 Task: For heading Use Nunito with brown colour & bold.  font size for heading18,  'Change the font style of data to'Nunito and font size to 9,  Change the alignment of both headline & data to Align left In the sheet  AssetVal logbookbook
Action: Mouse moved to (257, 291)
Screenshot: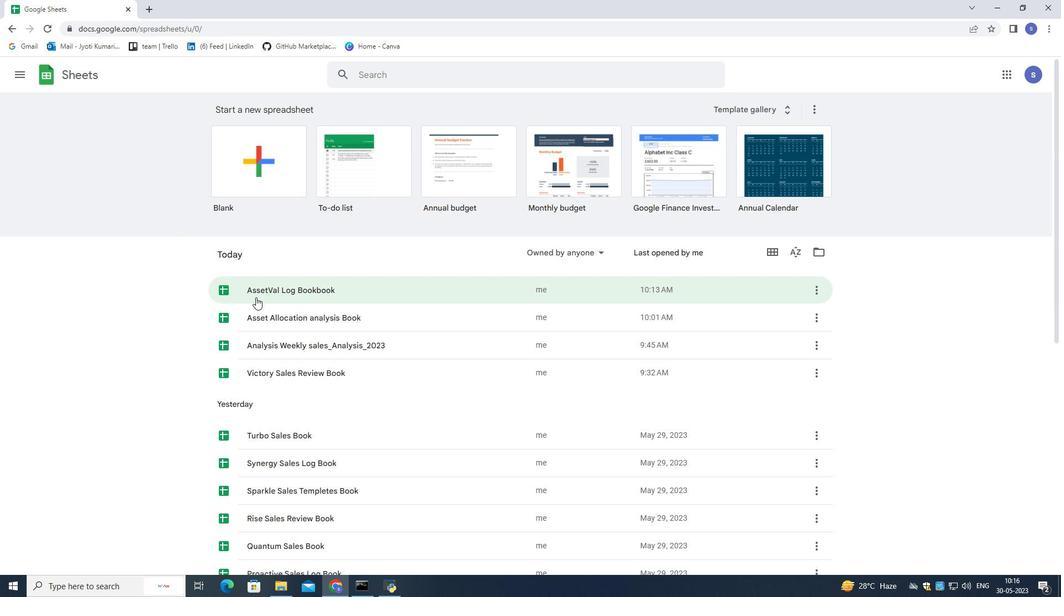 
Action: Mouse pressed left at (257, 291)
Screenshot: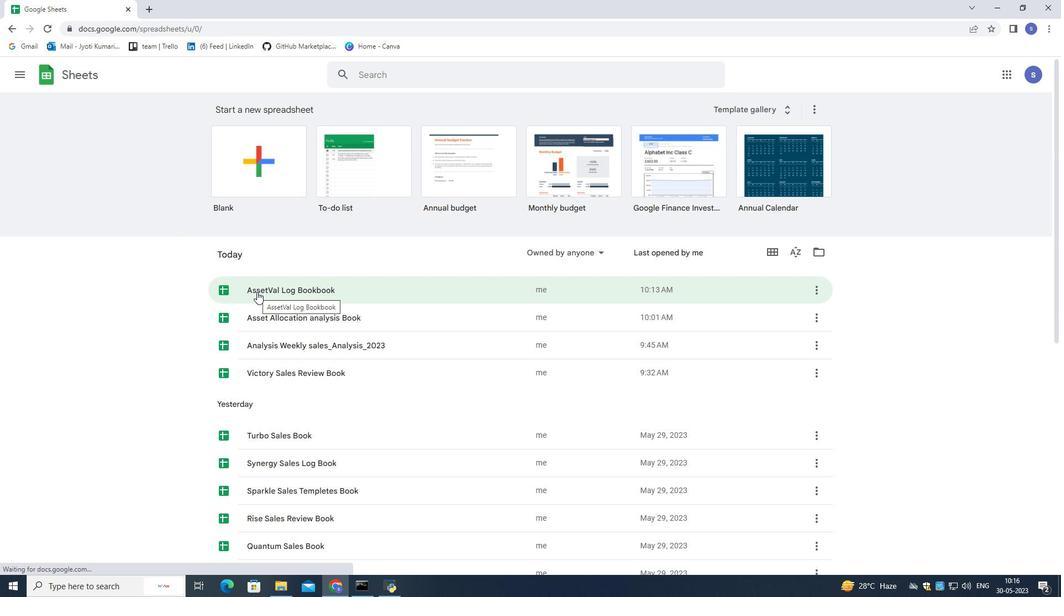 
Action: Mouse moved to (184, 153)
Screenshot: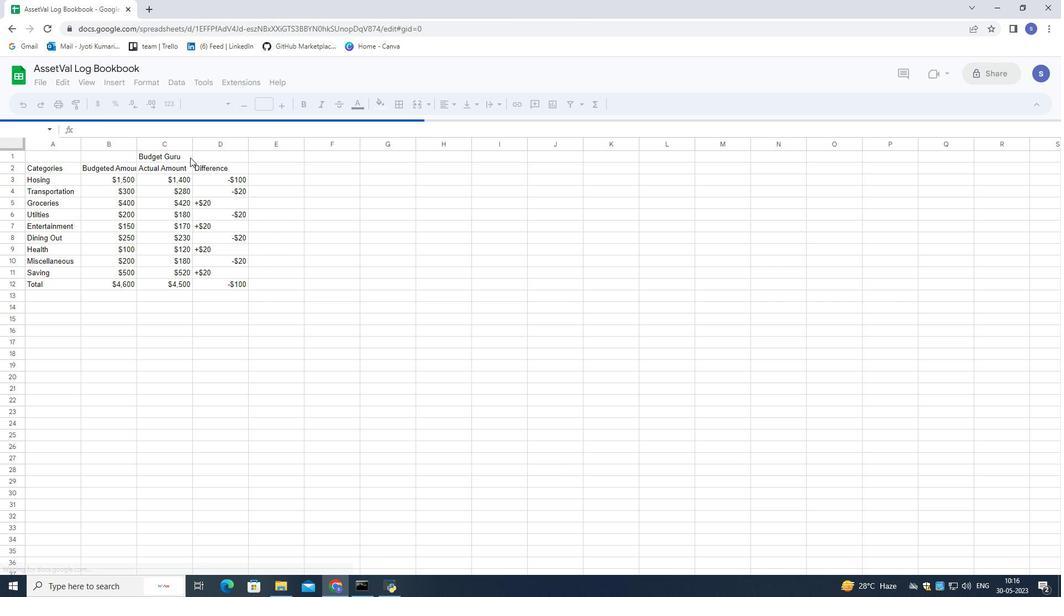
Action: Mouse pressed left at (184, 153)
Screenshot: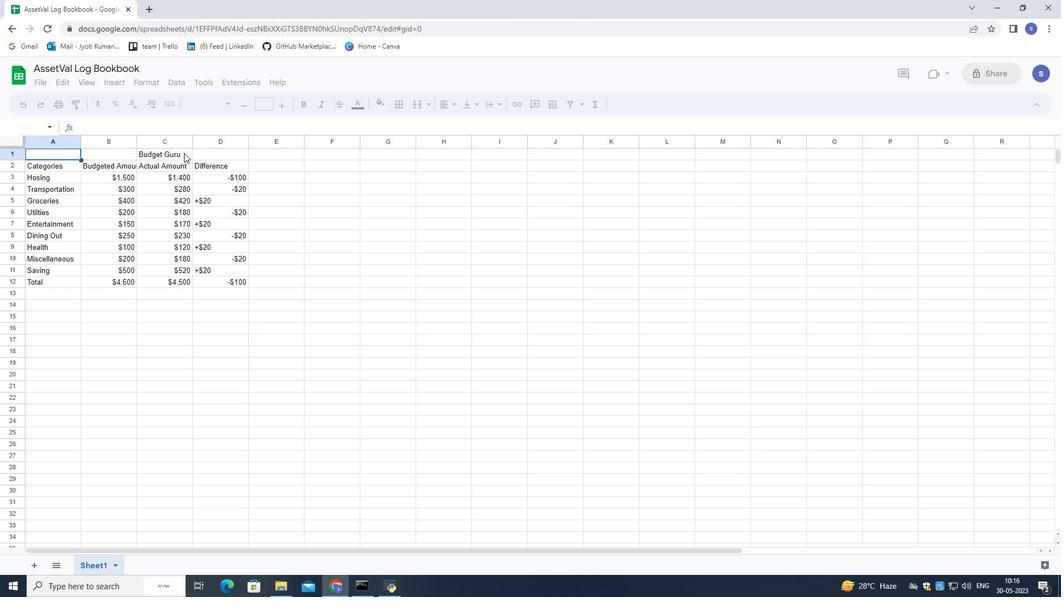 
Action: Mouse pressed left at (184, 153)
Screenshot: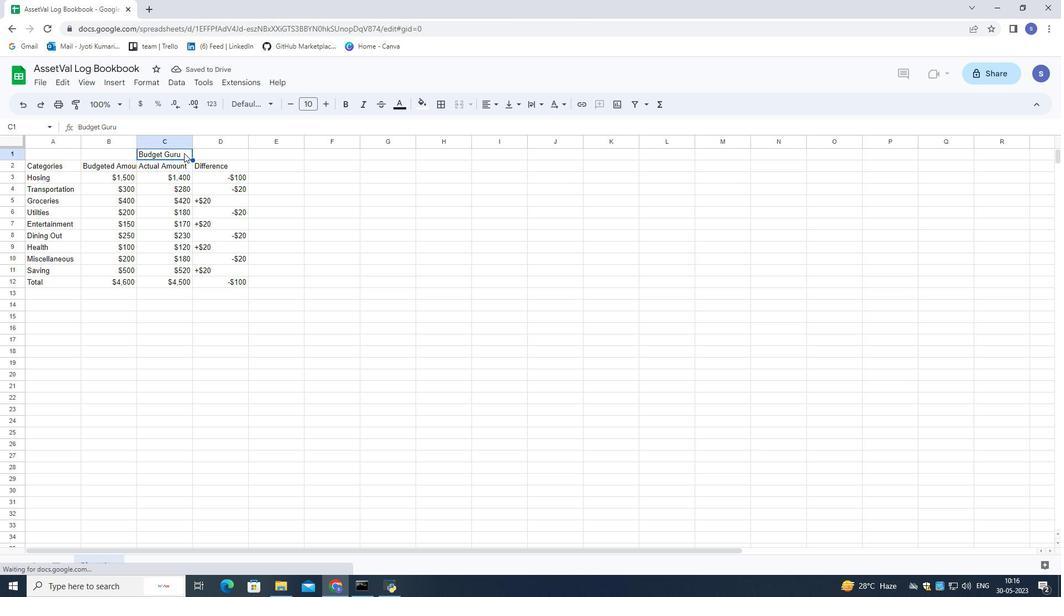 
Action: Mouse pressed left at (184, 153)
Screenshot: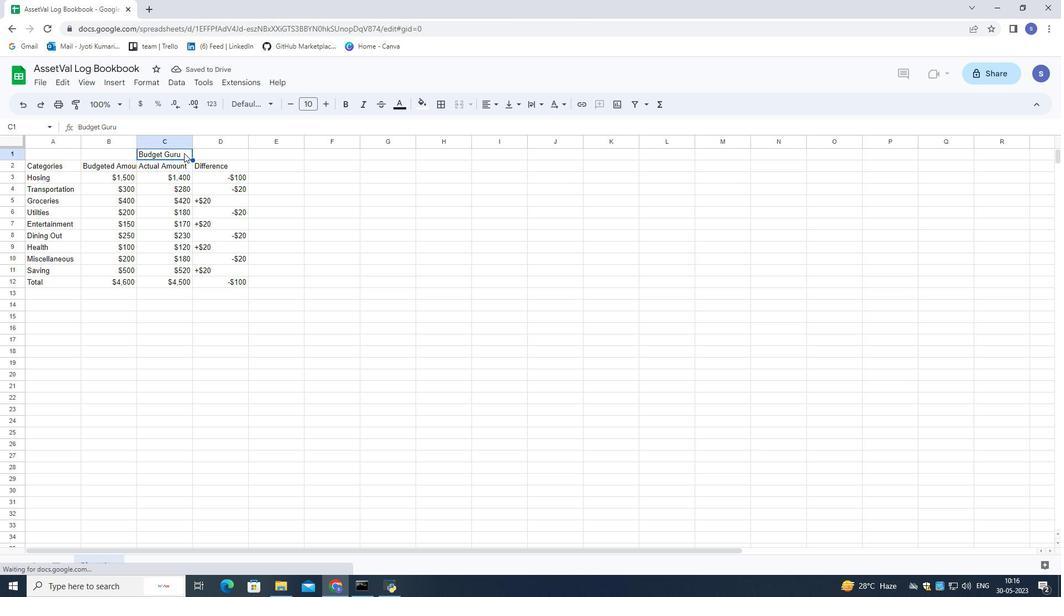 
Action: Mouse pressed left at (184, 153)
Screenshot: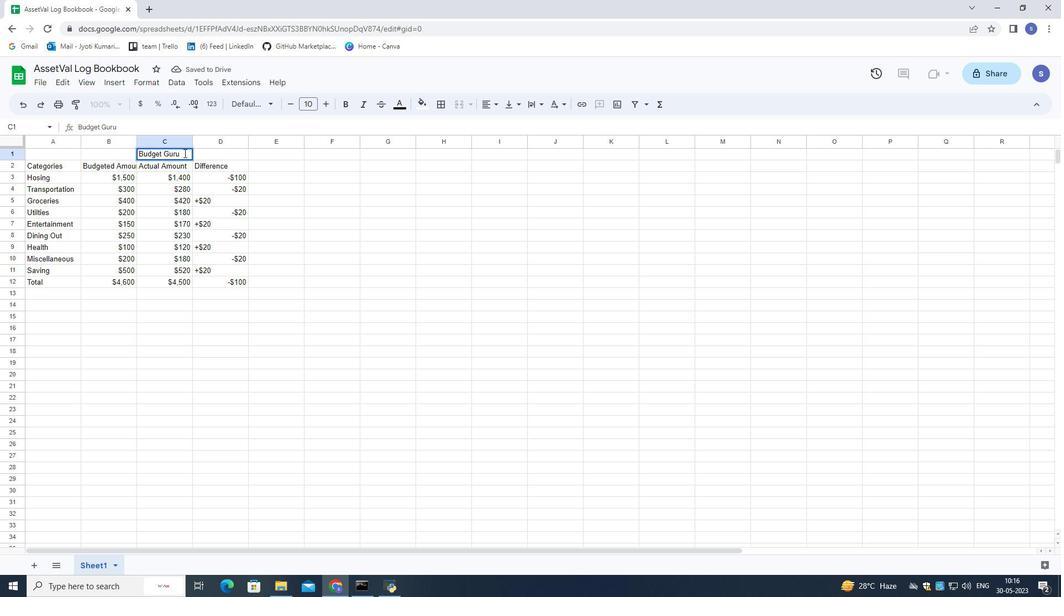 
Action: Mouse pressed left at (184, 153)
Screenshot: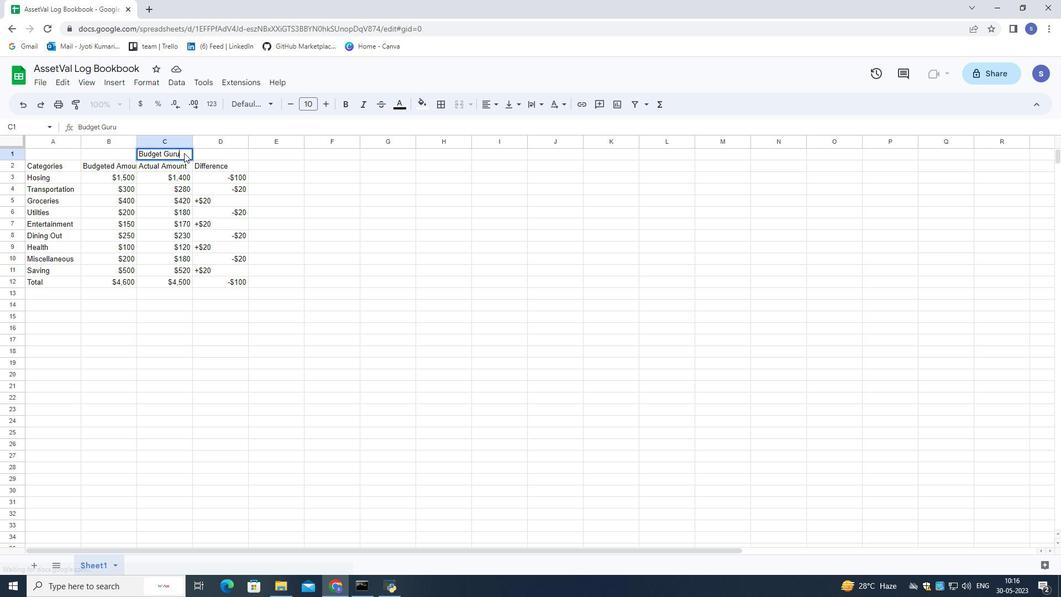 
Action: Mouse pressed left at (184, 153)
Screenshot: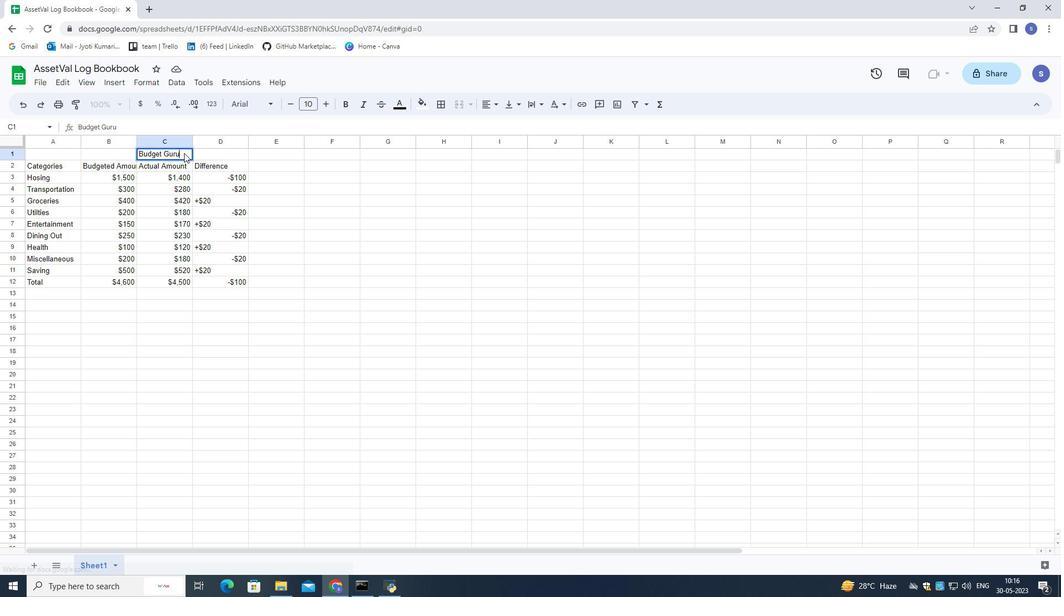 
Action: Mouse moved to (274, 100)
Screenshot: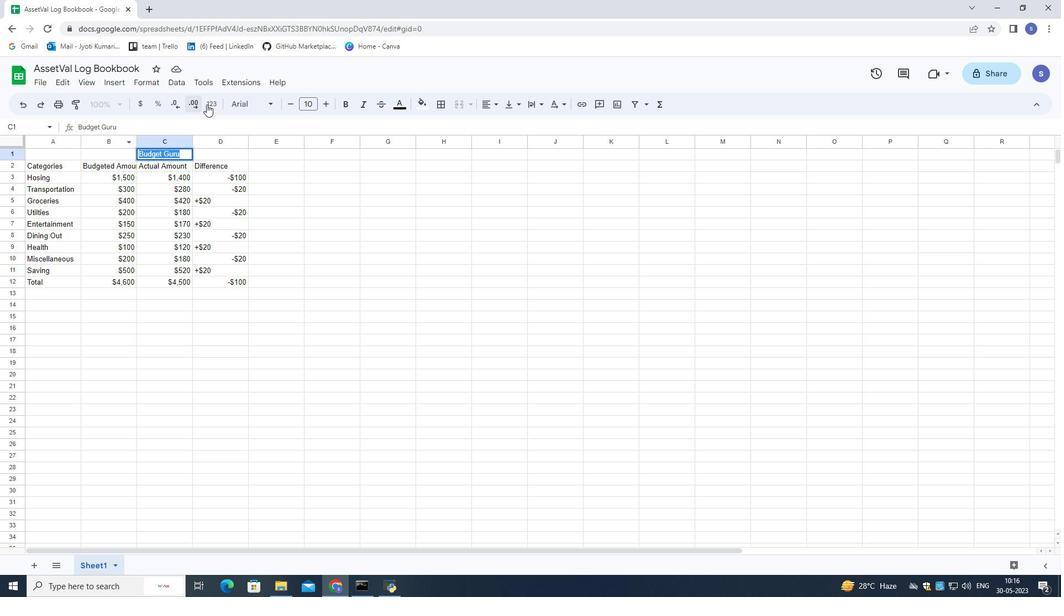 
Action: Mouse pressed left at (274, 100)
Screenshot: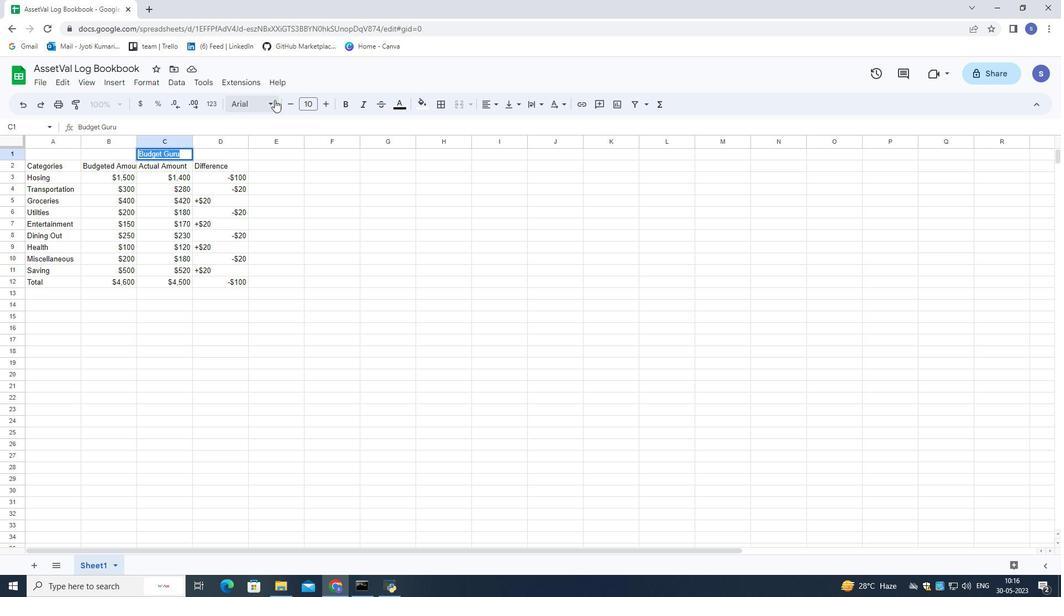 
Action: Mouse moved to (268, 131)
Screenshot: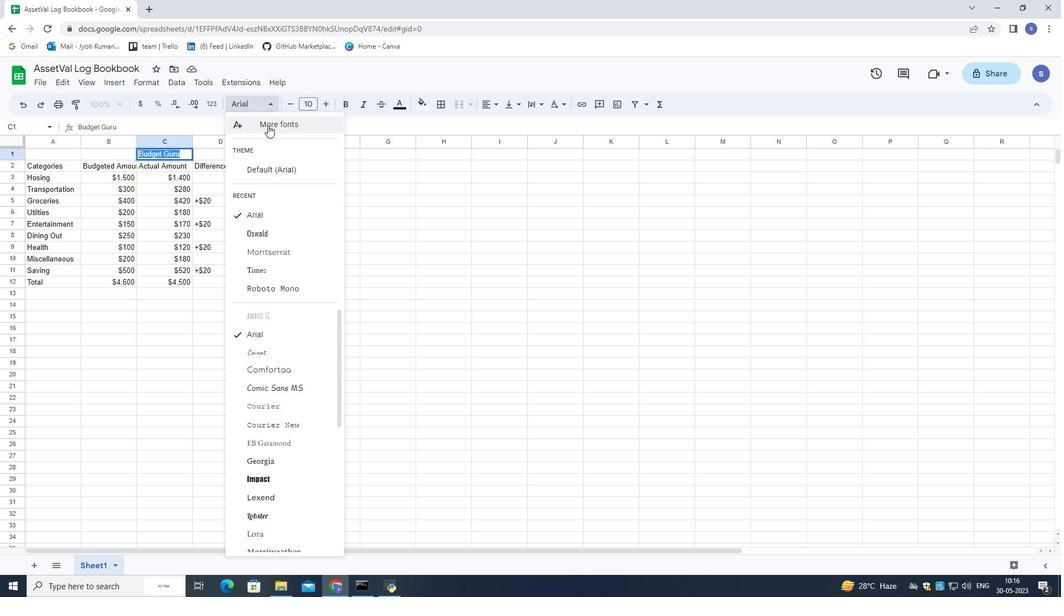 
Action: Mouse pressed left at (268, 131)
Screenshot: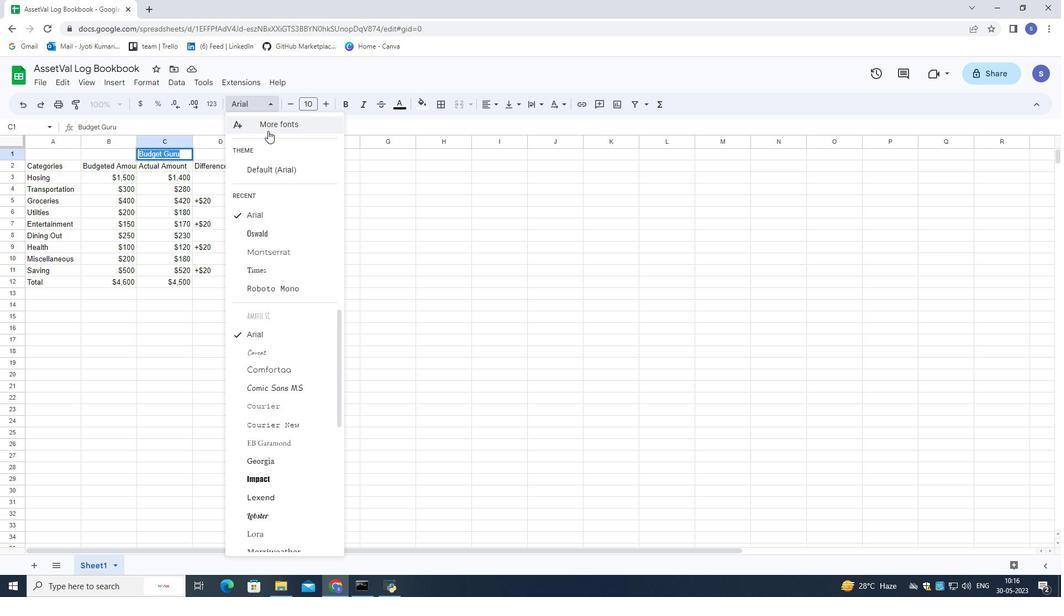 
Action: Mouse moved to (345, 183)
Screenshot: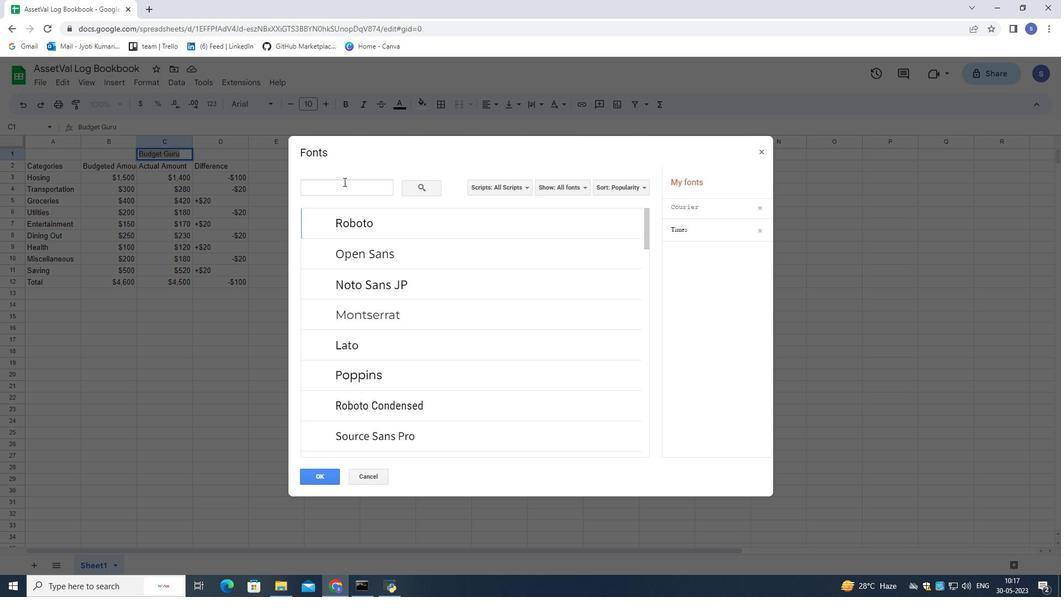 
Action: Mouse pressed left at (345, 183)
Screenshot: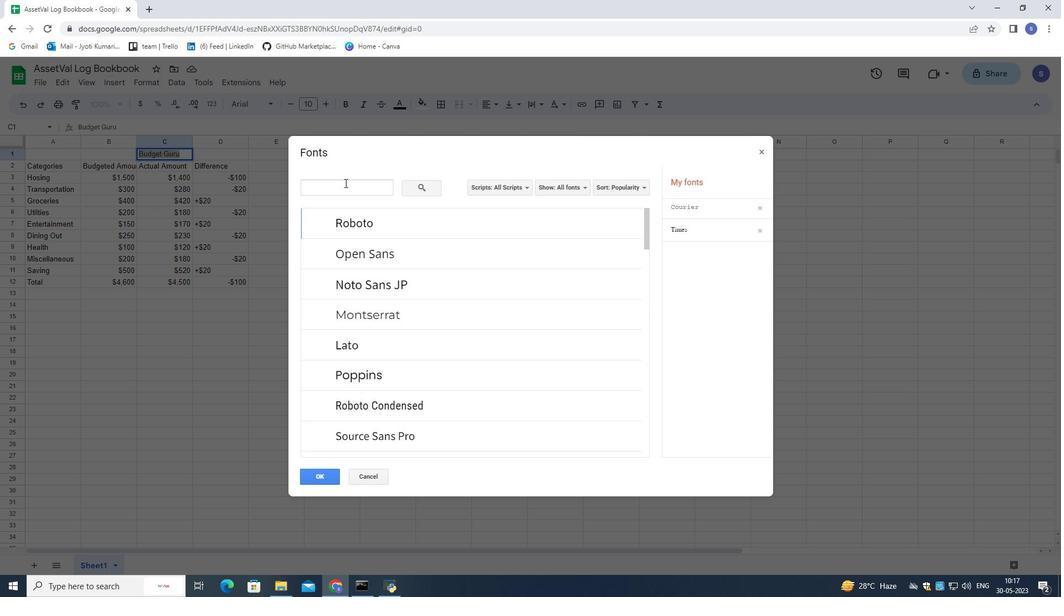
Action: Mouse moved to (344, 191)
Screenshot: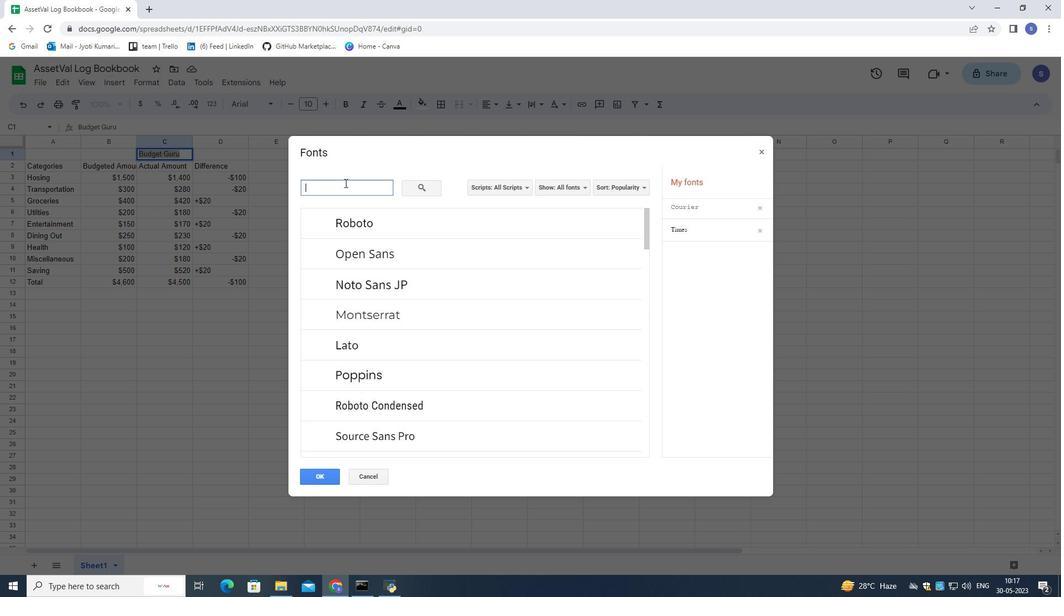 
Action: Key pressed <Key.shift>Nunito
Screenshot: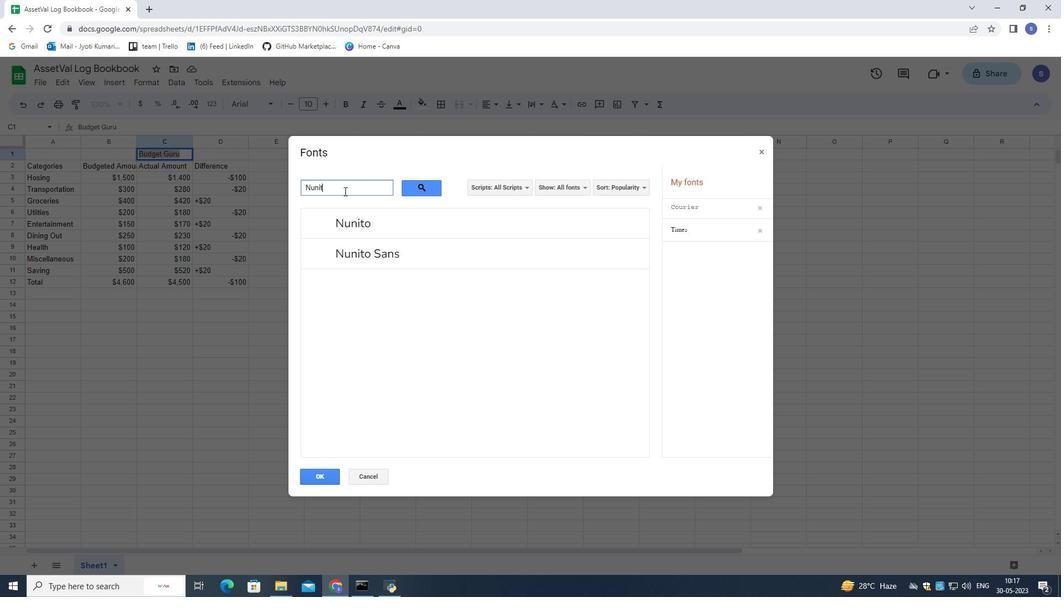 
Action: Mouse moved to (419, 218)
Screenshot: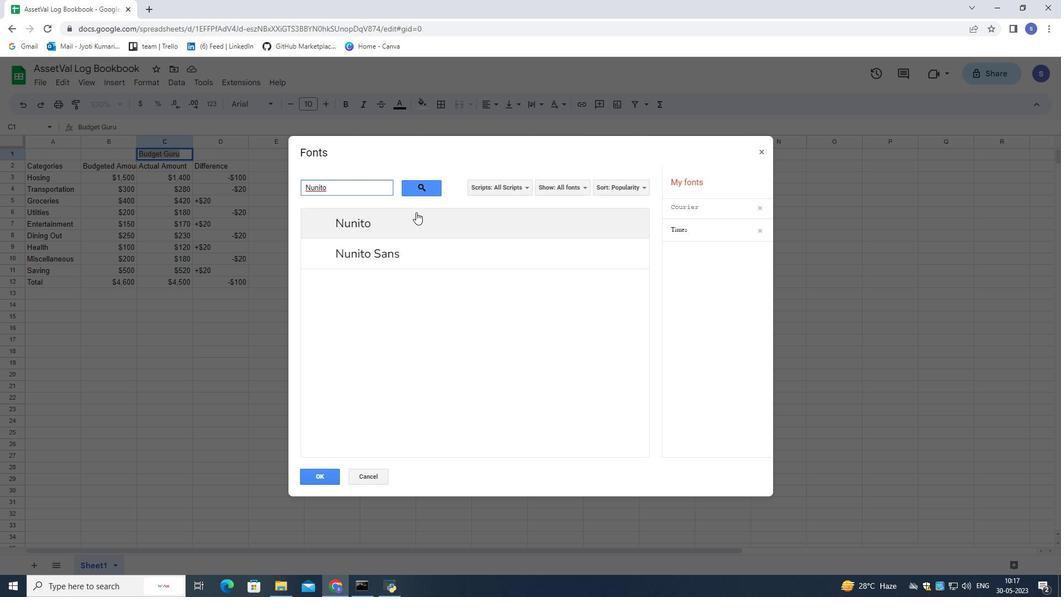 
Action: Mouse pressed left at (419, 218)
Screenshot: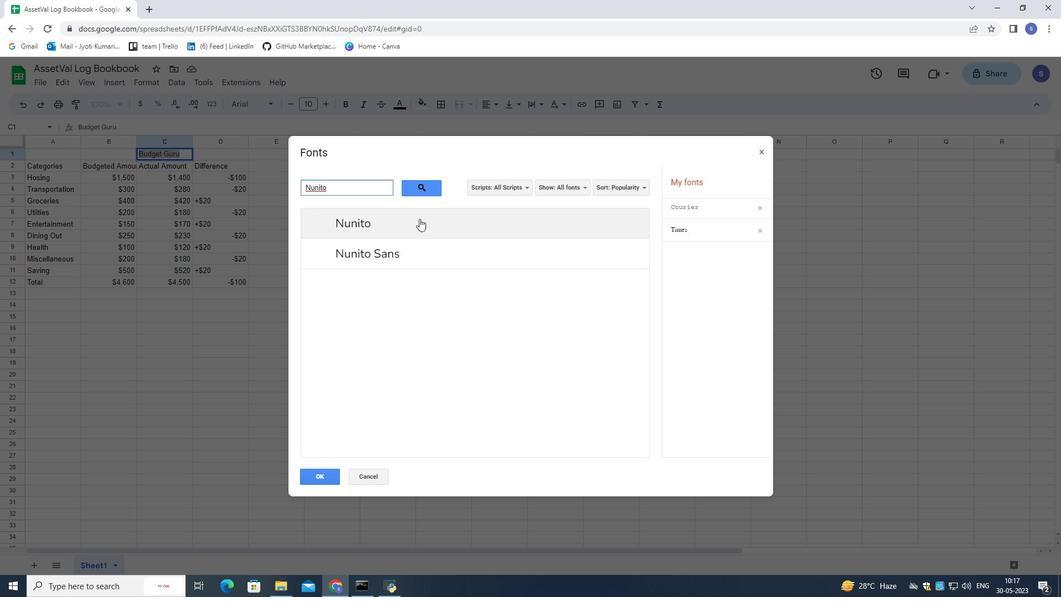 
Action: Mouse moved to (334, 477)
Screenshot: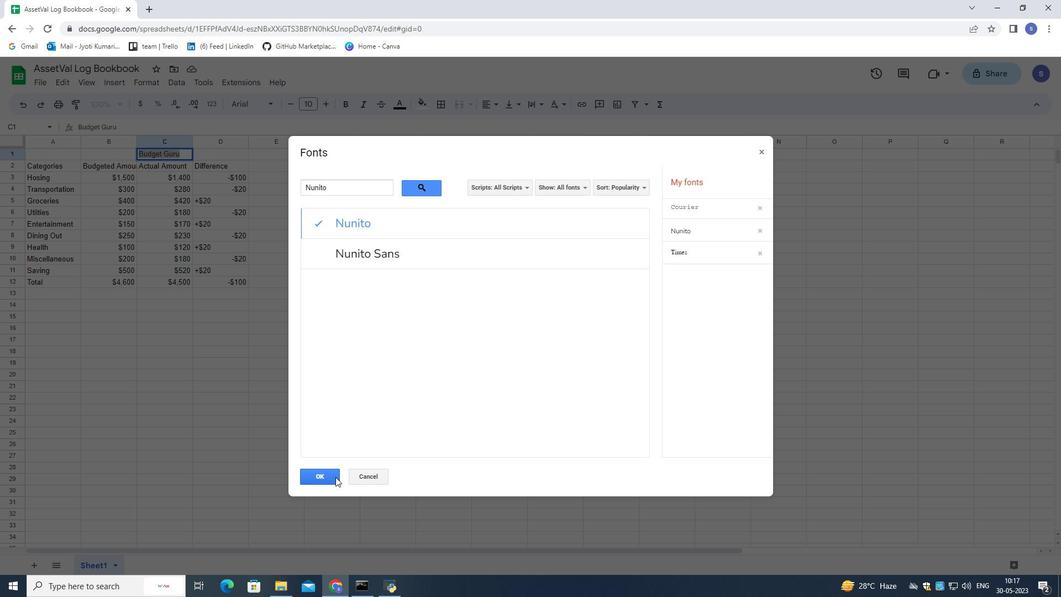 
Action: Mouse pressed left at (334, 477)
Screenshot: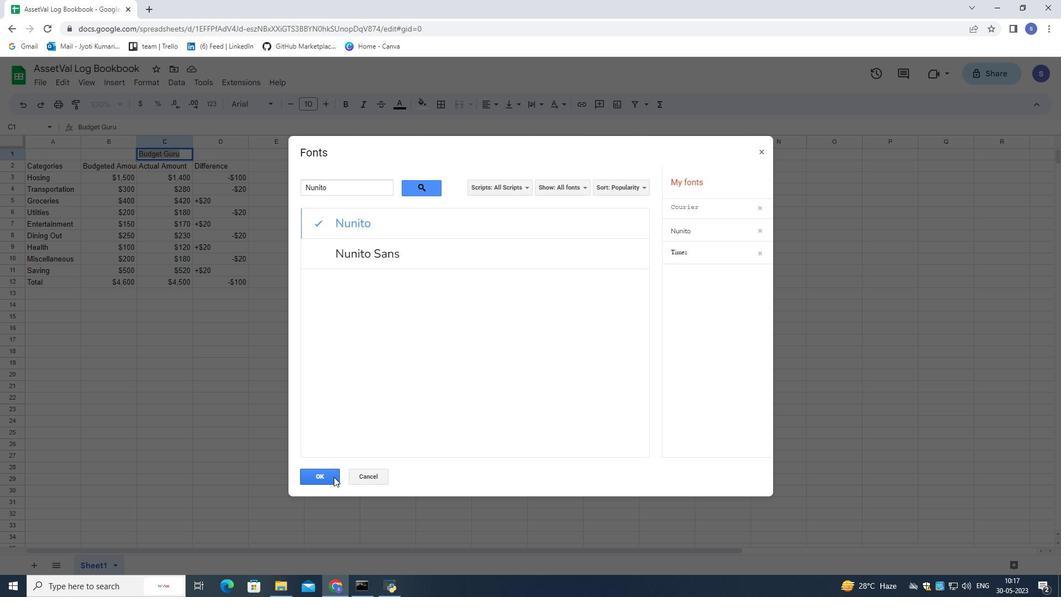 
Action: Mouse moved to (400, 107)
Screenshot: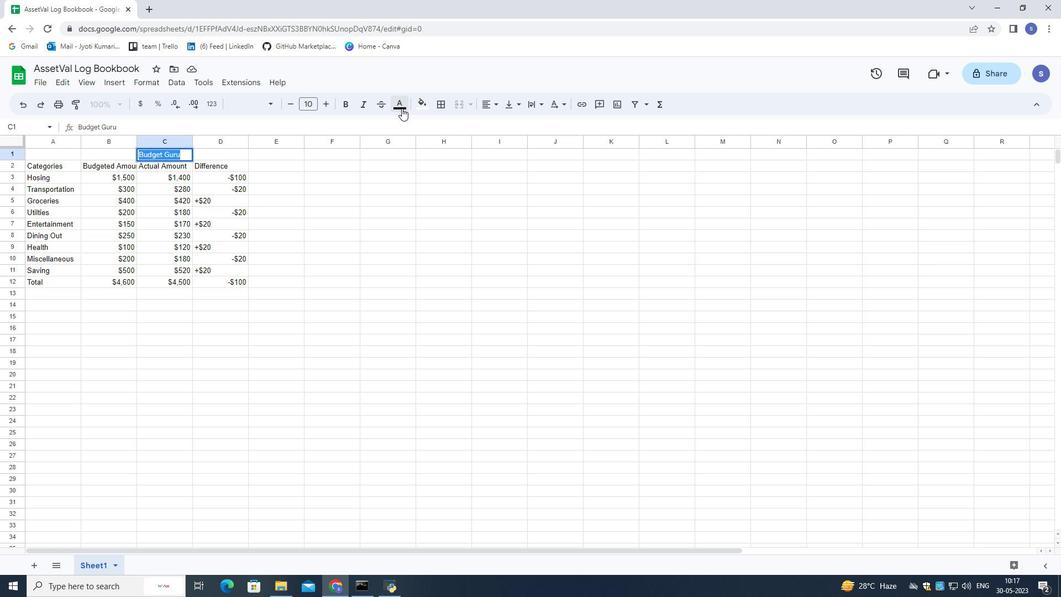 
Action: Mouse pressed left at (400, 107)
Screenshot: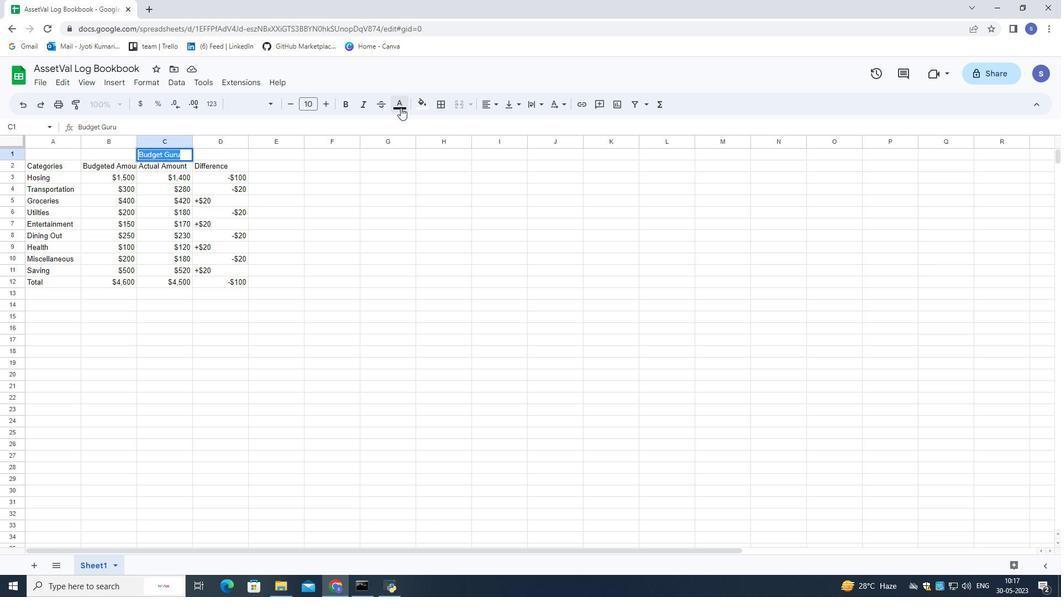 
Action: Mouse moved to (427, 225)
Screenshot: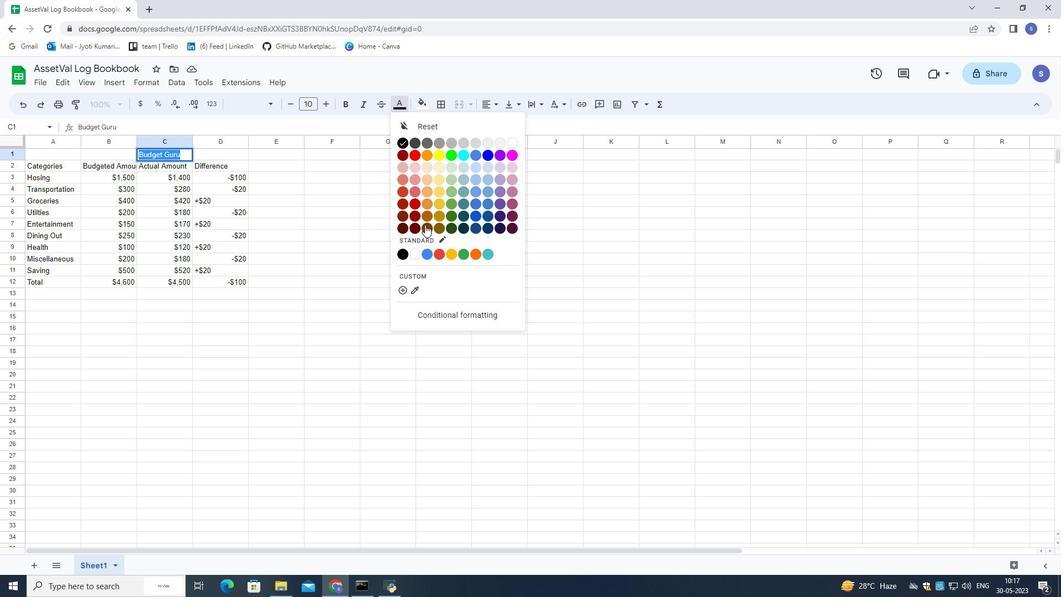 
Action: Mouse pressed left at (427, 225)
Screenshot: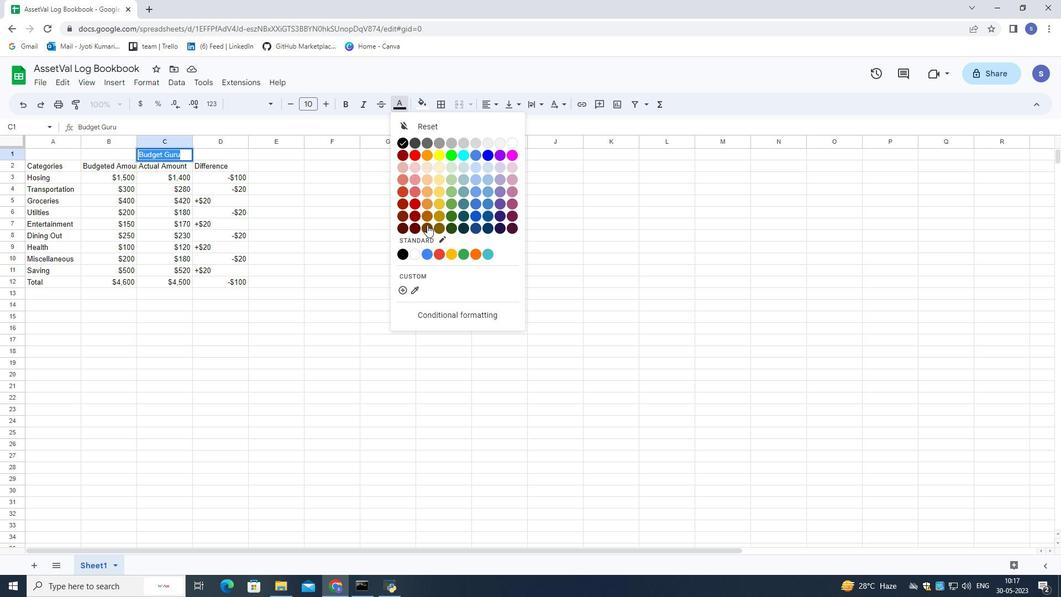 
Action: Mouse moved to (135, 77)
Screenshot: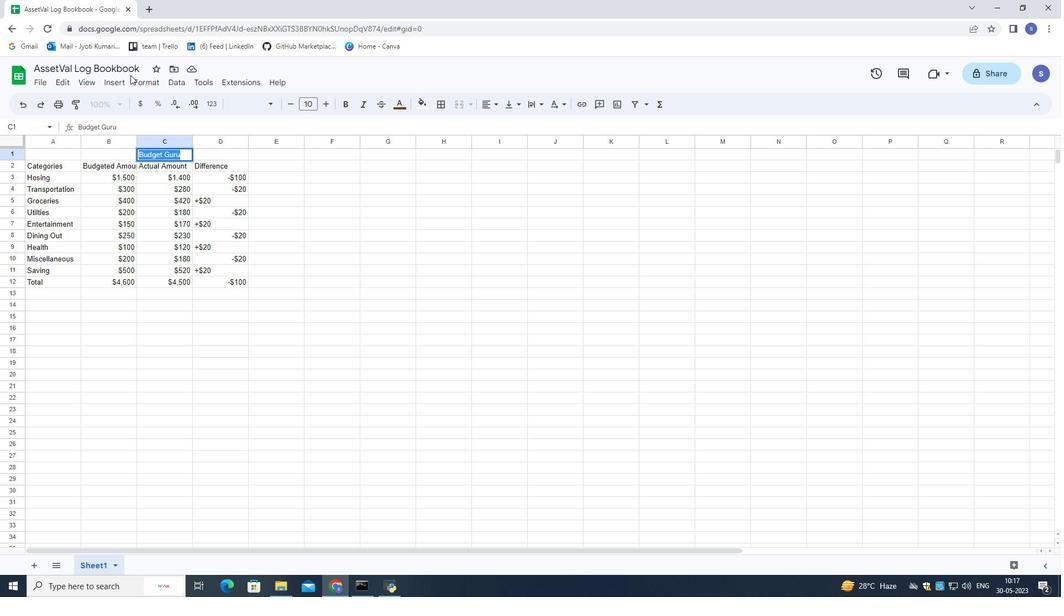 
Action: Mouse pressed left at (135, 77)
Screenshot: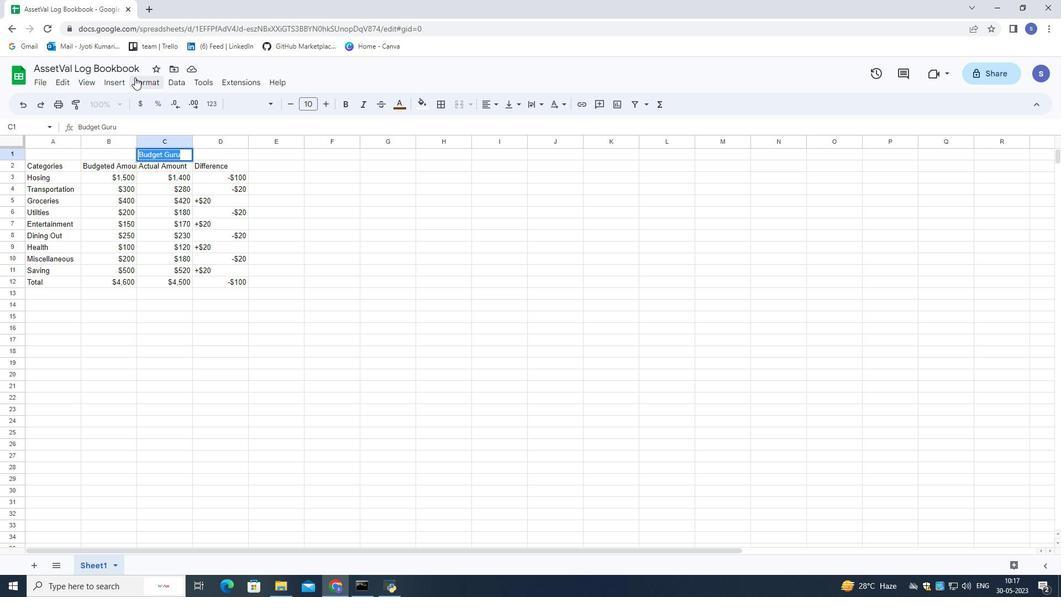 
Action: Mouse moved to (376, 153)
Screenshot: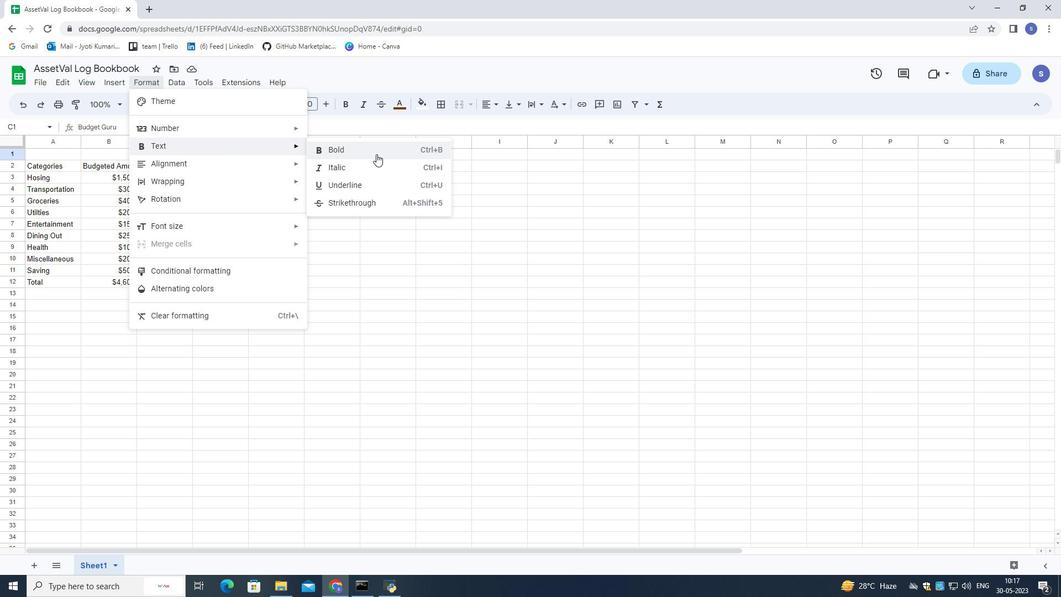 
Action: Mouse pressed left at (376, 153)
Screenshot: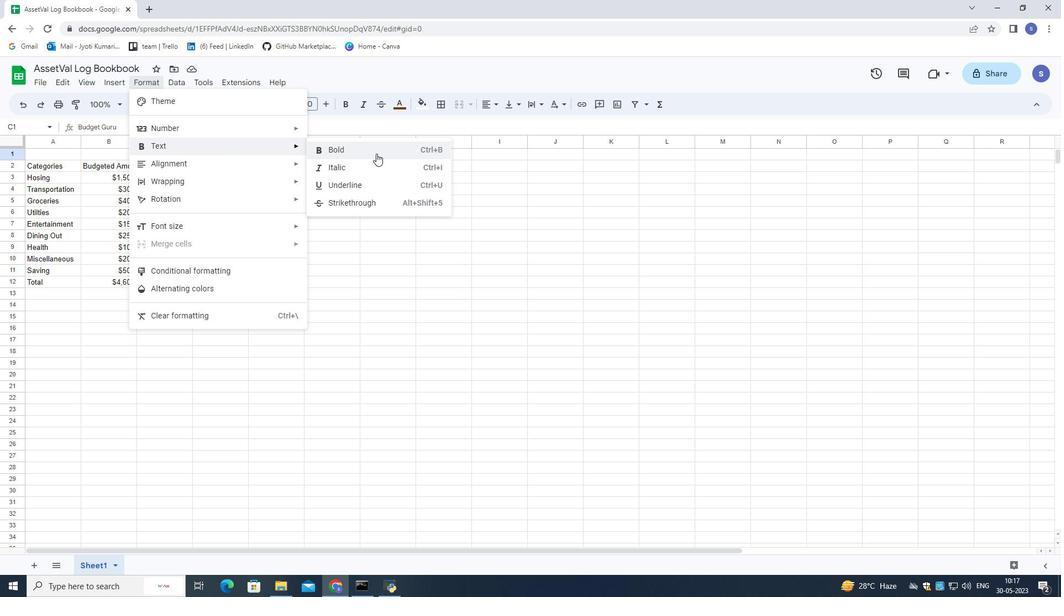 
Action: Mouse moved to (320, 104)
Screenshot: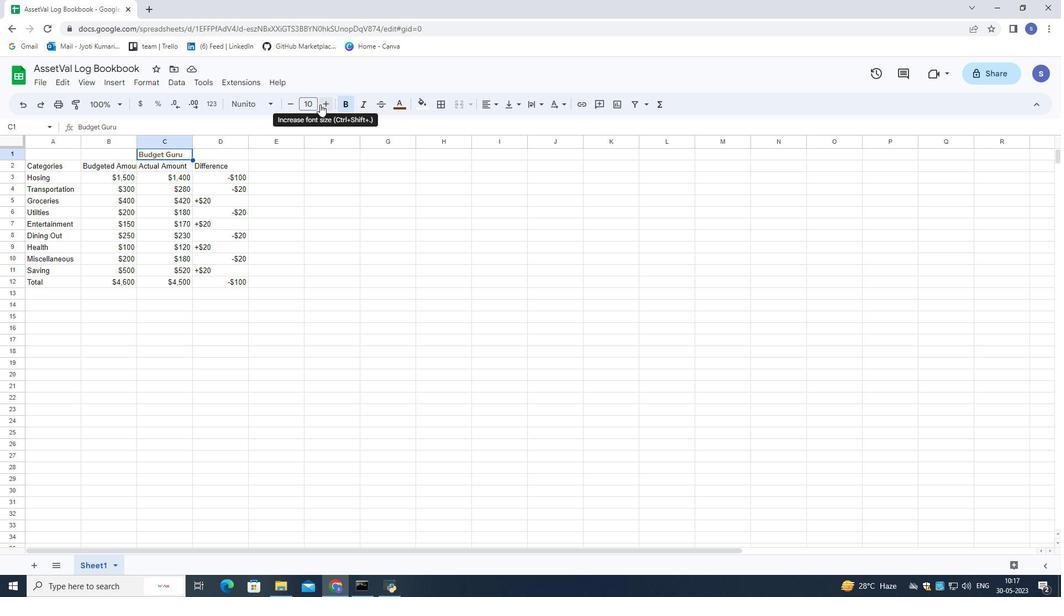 
Action: Mouse pressed left at (320, 104)
Screenshot: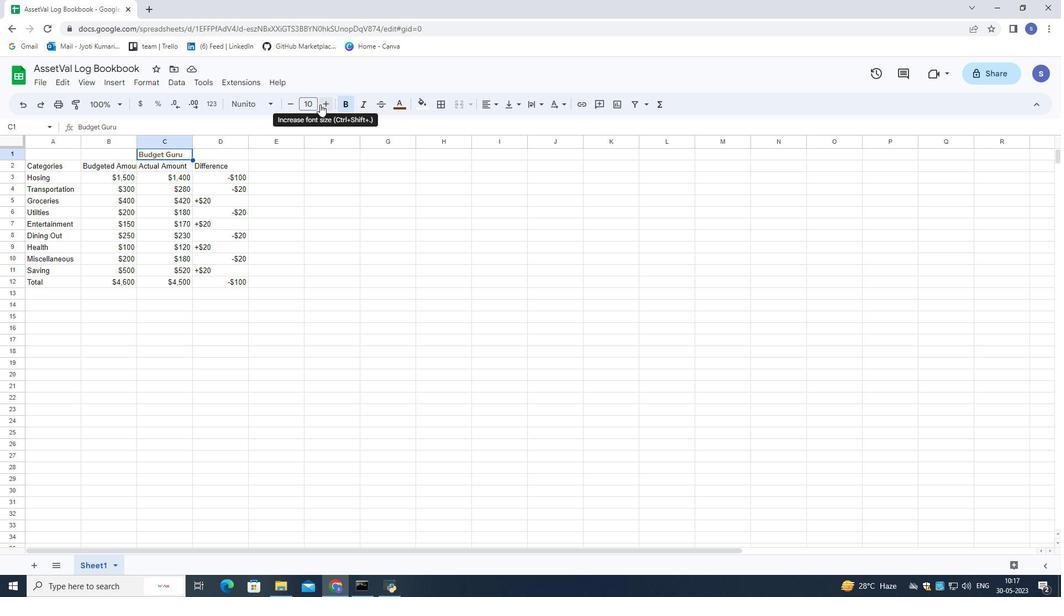 
Action: Mouse pressed left at (320, 104)
Screenshot: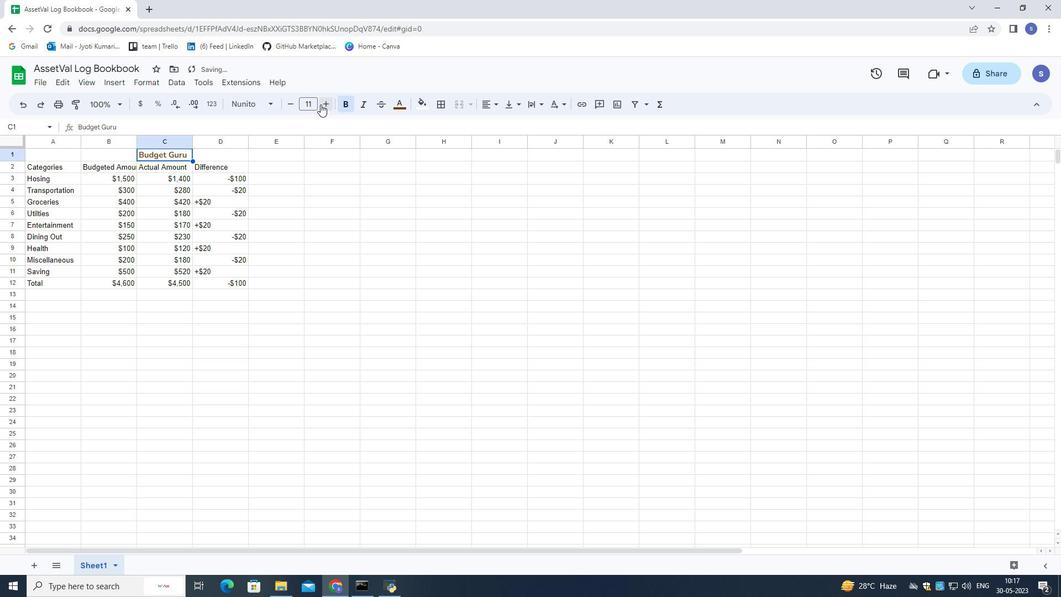 
Action: Mouse pressed left at (320, 104)
Screenshot: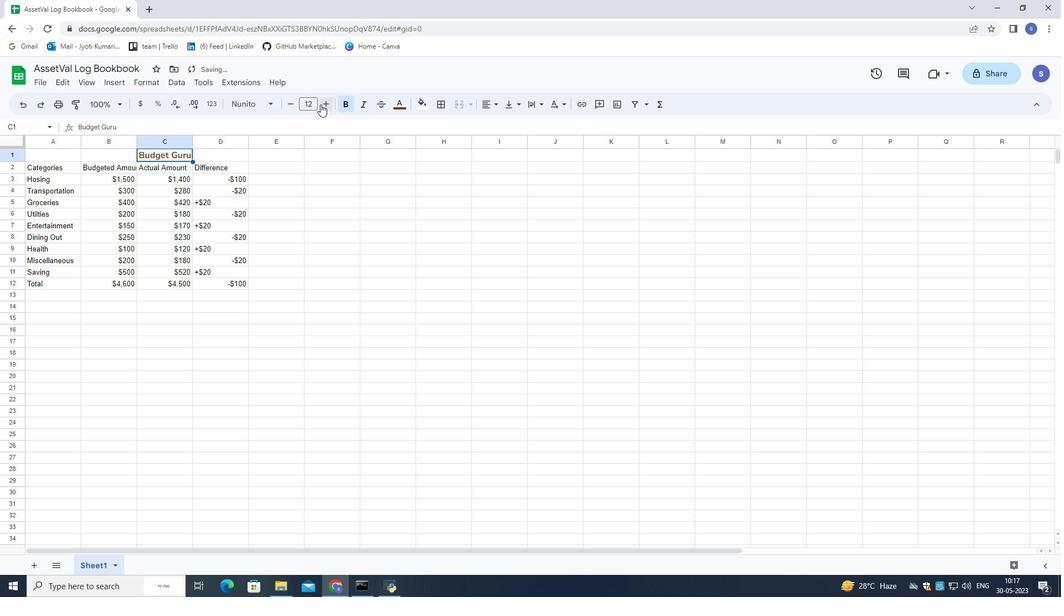 
Action: Mouse pressed left at (320, 104)
Screenshot: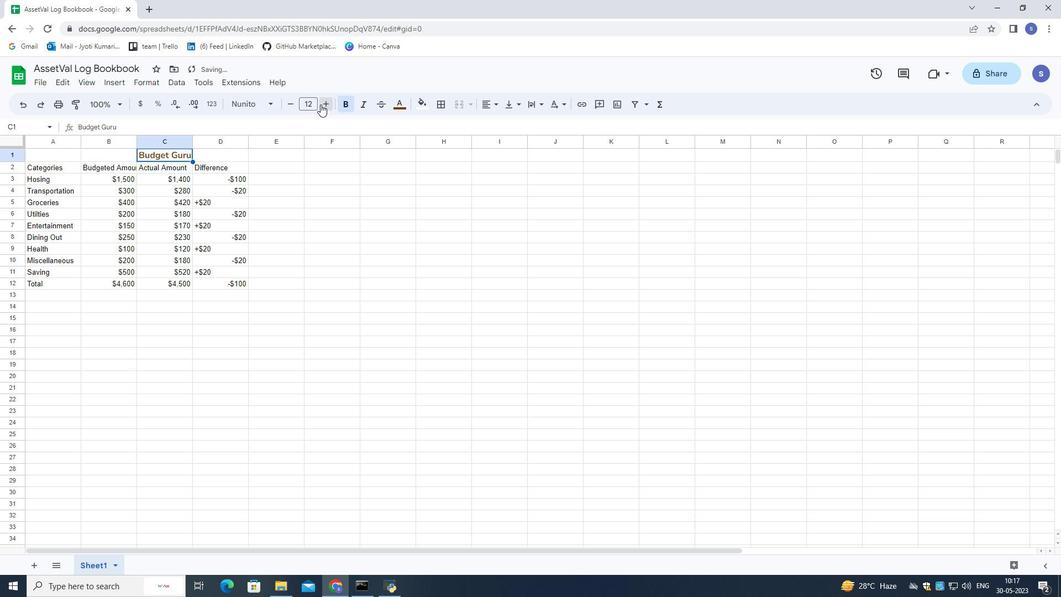 
Action: Mouse pressed left at (320, 104)
Screenshot: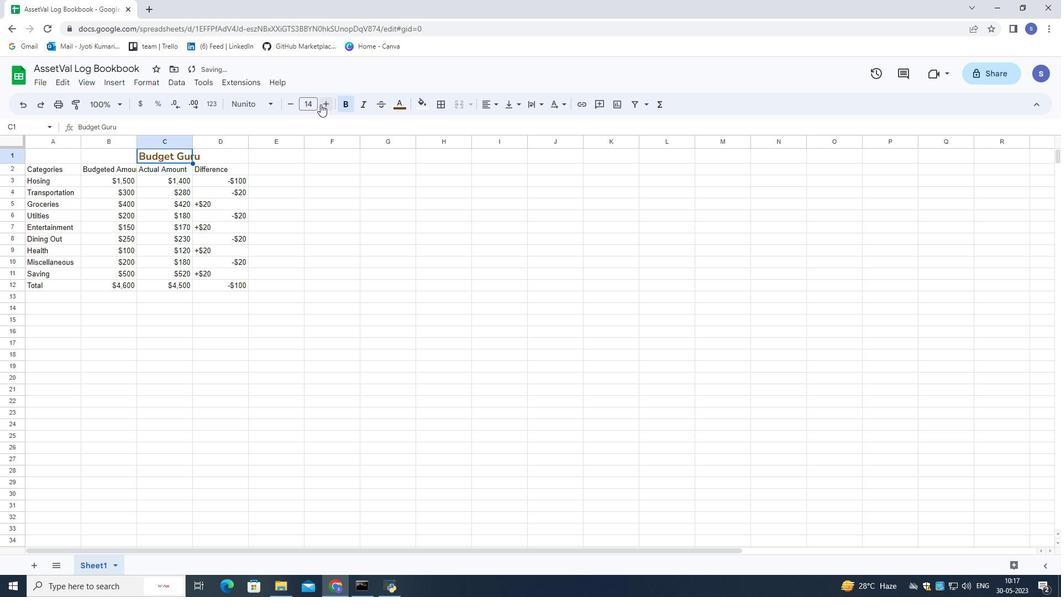 
Action: Mouse moved to (320, 103)
Screenshot: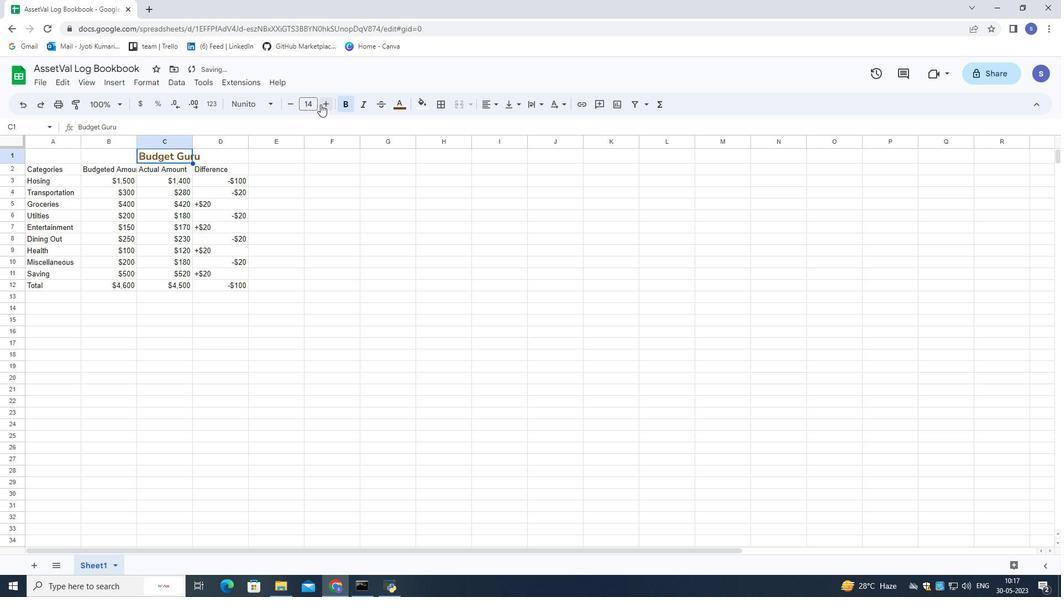 
Action: Mouse pressed left at (320, 103)
Screenshot: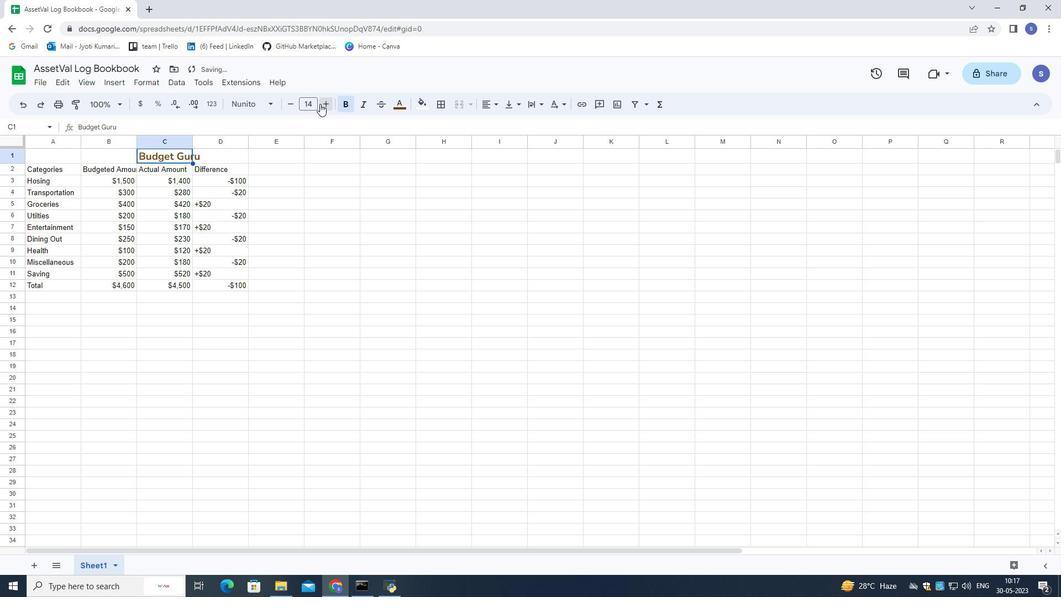 
Action: Mouse moved to (322, 104)
Screenshot: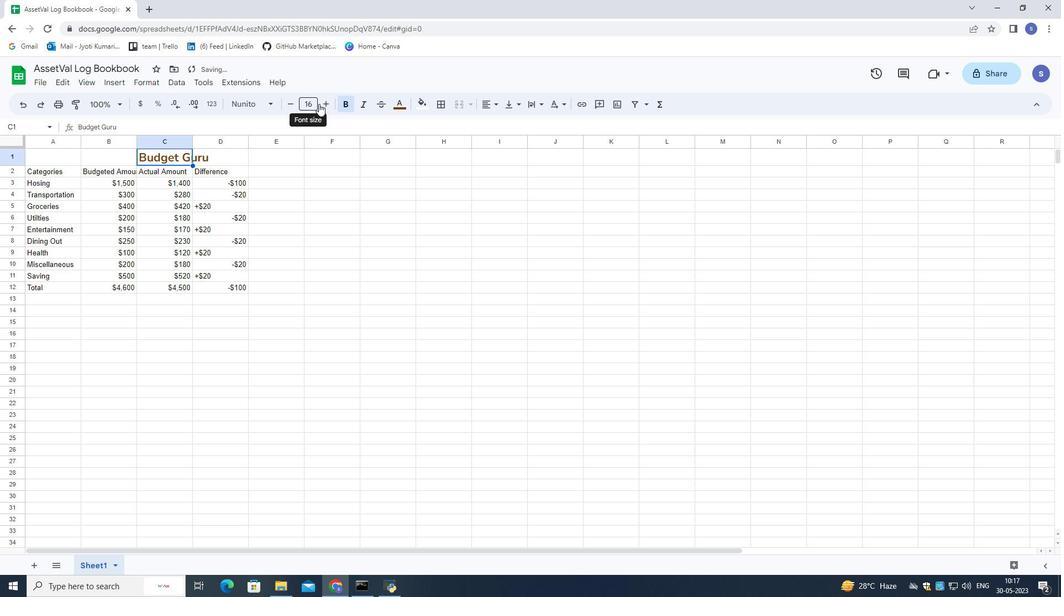 
Action: Mouse pressed left at (322, 104)
Screenshot: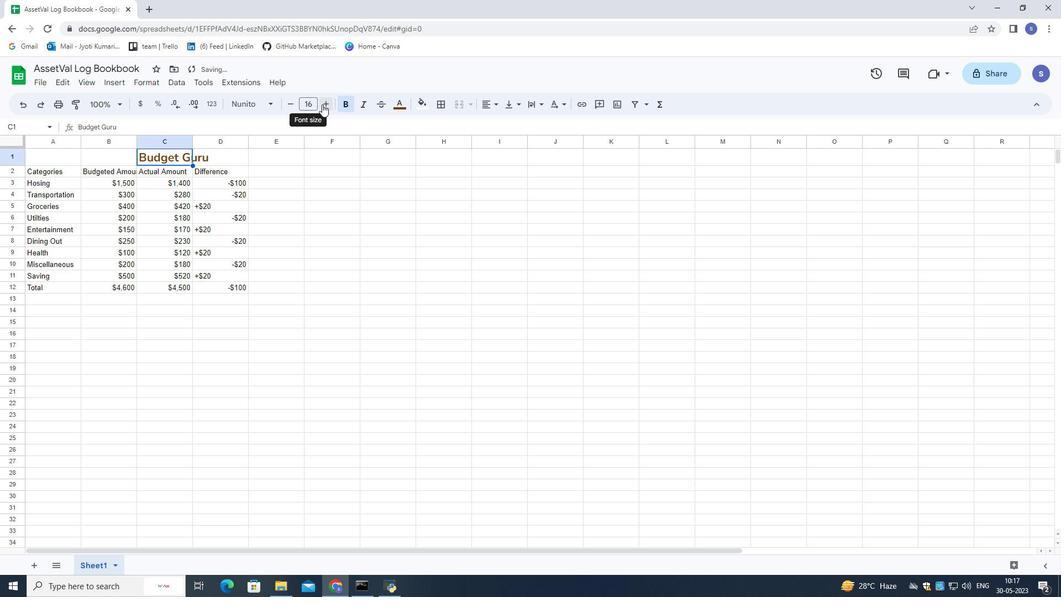 
Action: Mouse pressed left at (322, 104)
Screenshot: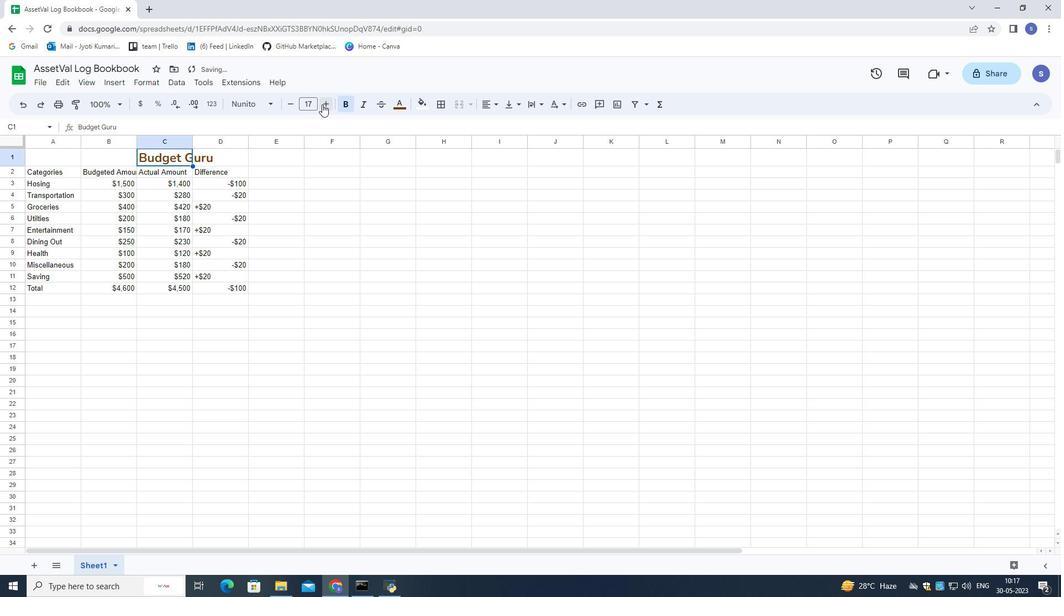 
Action: Mouse moved to (310, 148)
Screenshot: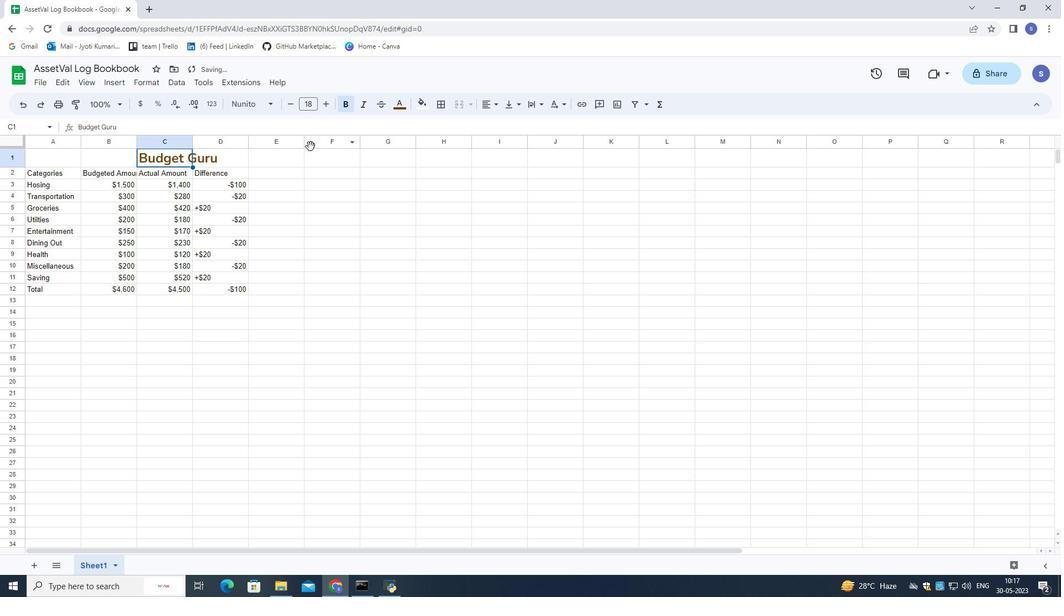 
Action: Mouse pressed left at (310, 148)
Screenshot: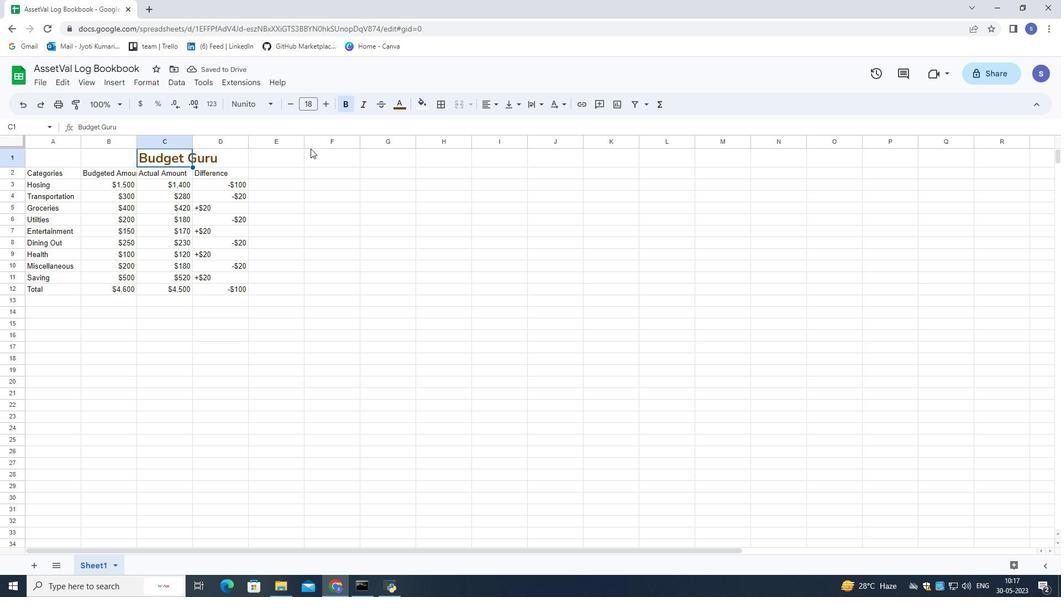 
Action: Mouse moved to (37, 169)
Screenshot: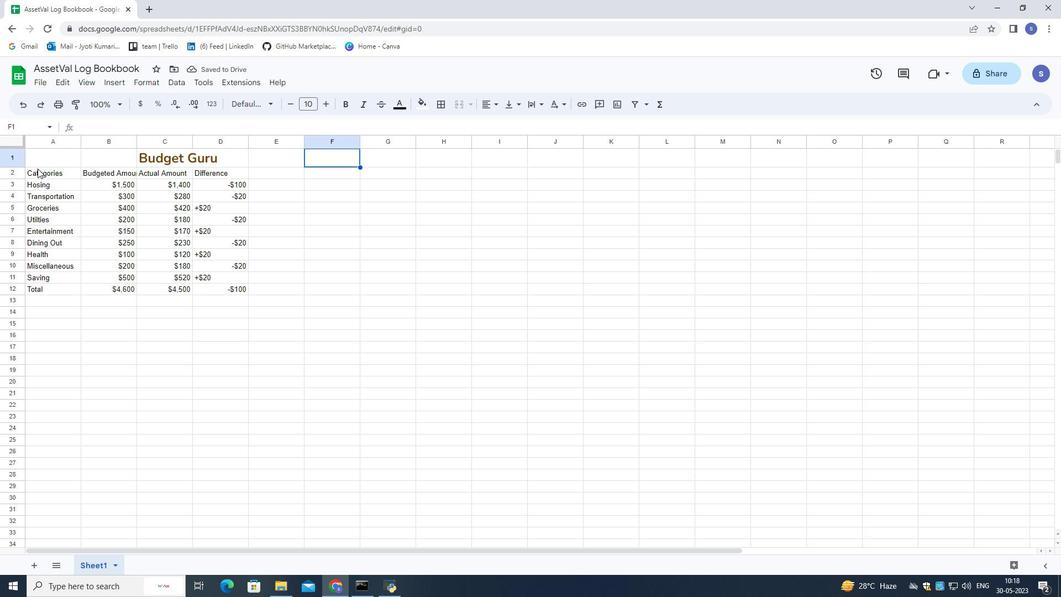
Action: Mouse pressed left at (37, 169)
Screenshot: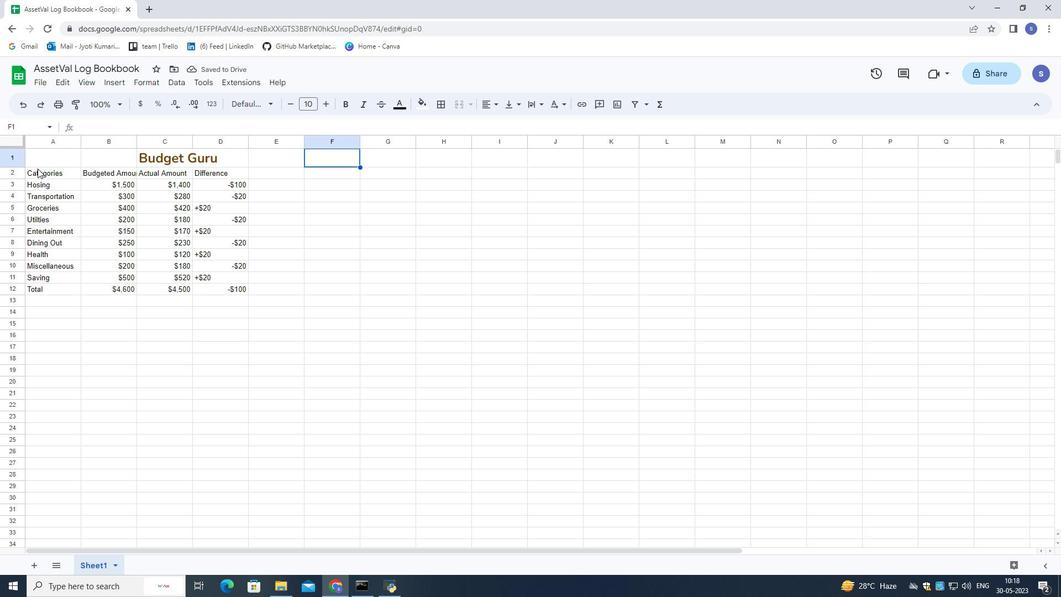 
Action: Mouse moved to (266, 107)
Screenshot: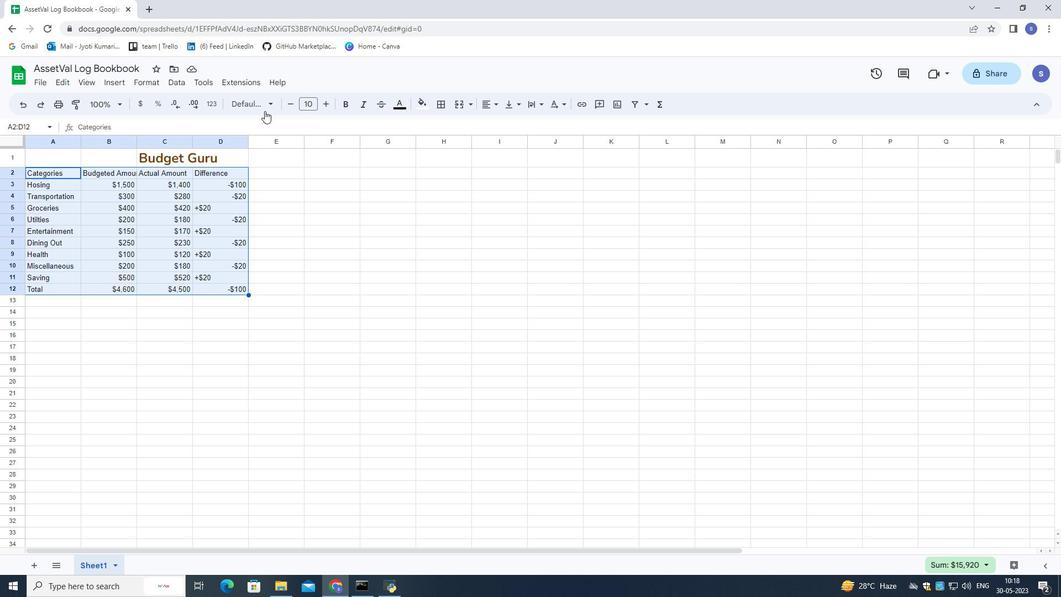 
Action: Mouse pressed left at (266, 107)
Screenshot: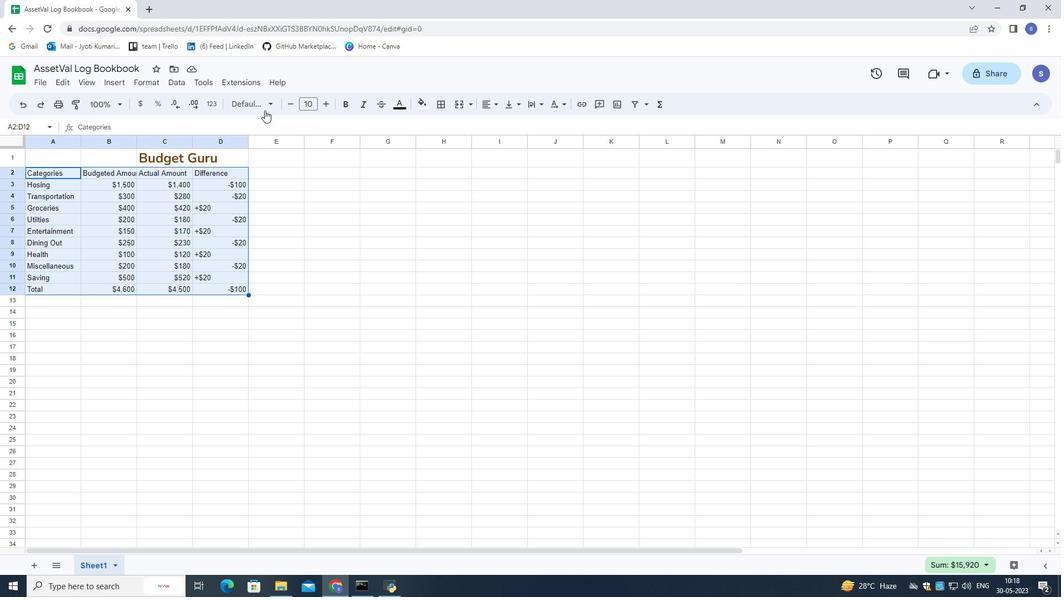 
Action: Mouse moved to (268, 121)
Screenshot: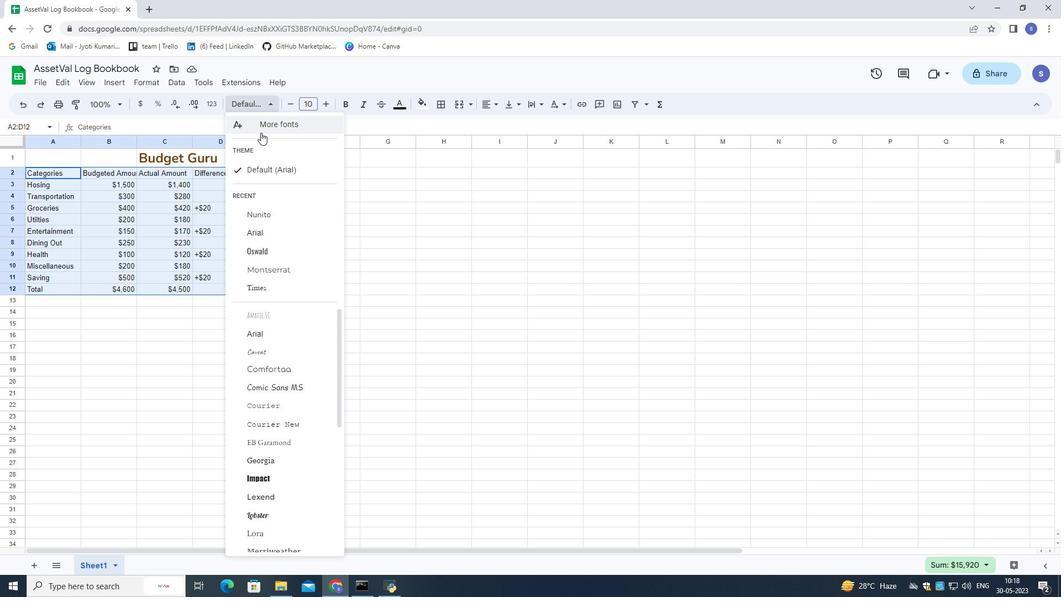
Action: Mouse pressed left at (268, 121)
Screenshot: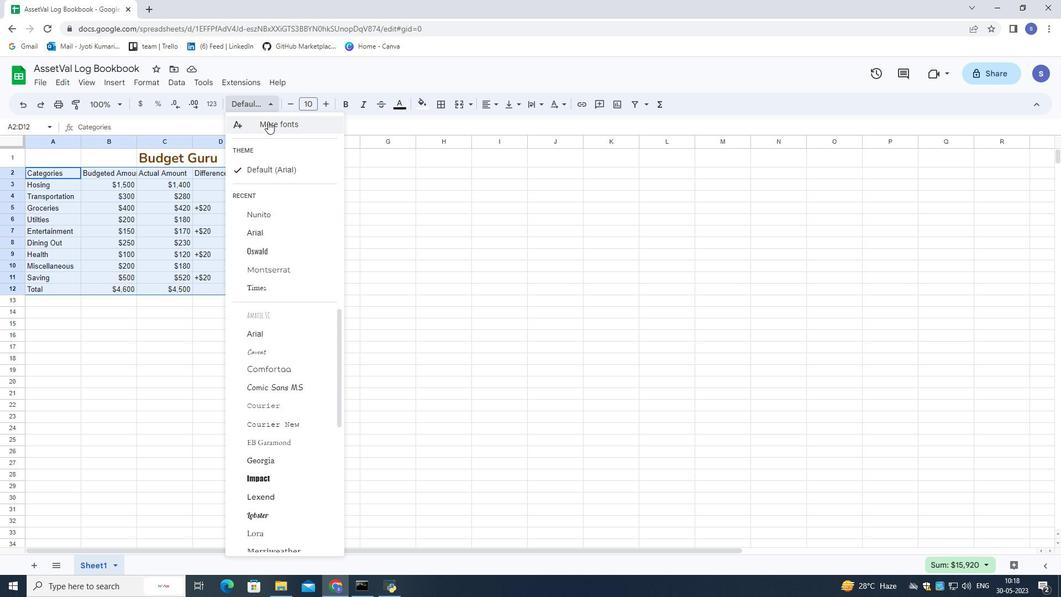 
Action: Mouse moved to (334, 185)
Screenshot: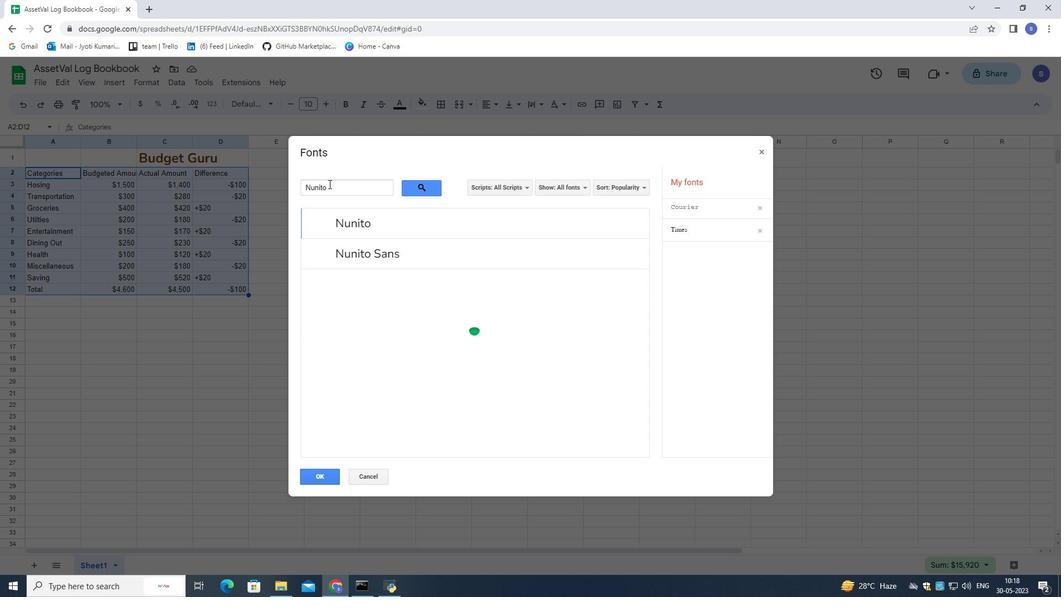 
Action: Mouse pressed left at (334, 185)
Screenshot: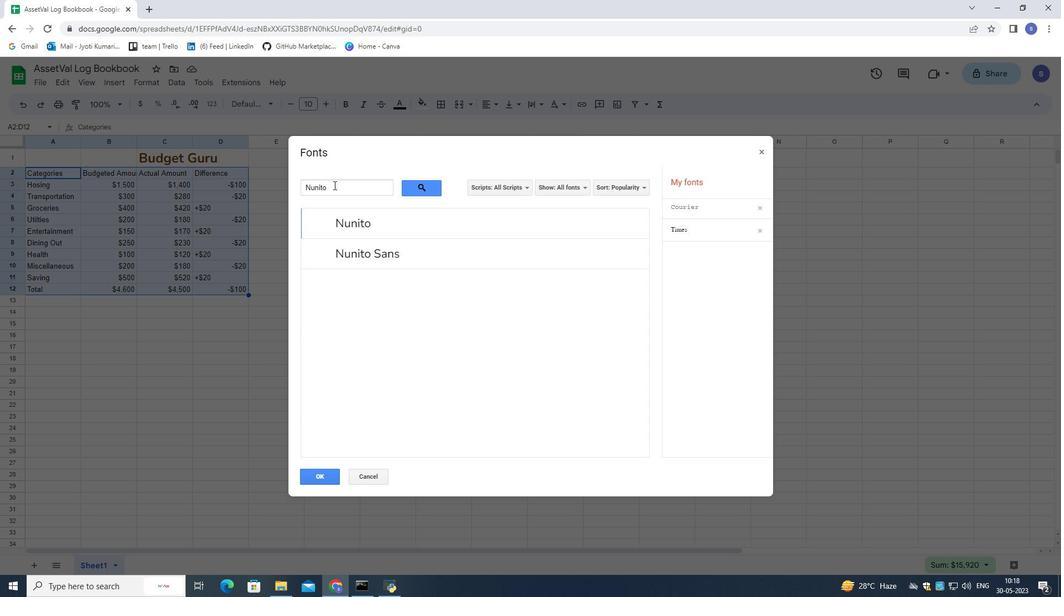 
Action: Mouse moved to (375, 226)
Screenshot: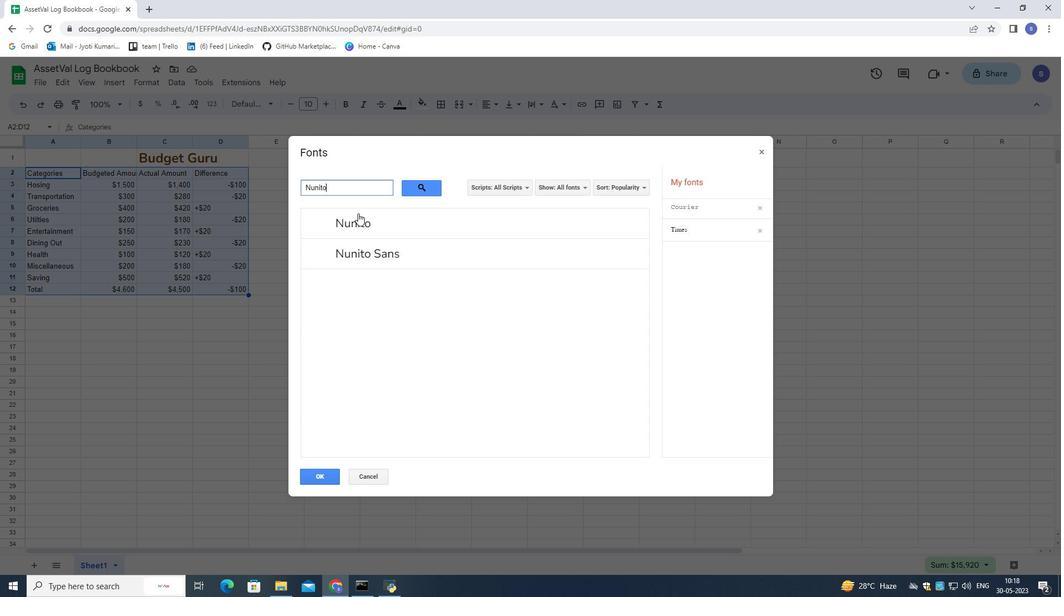 
Action: Mouse pressed left at (375, 226)
Screenshot: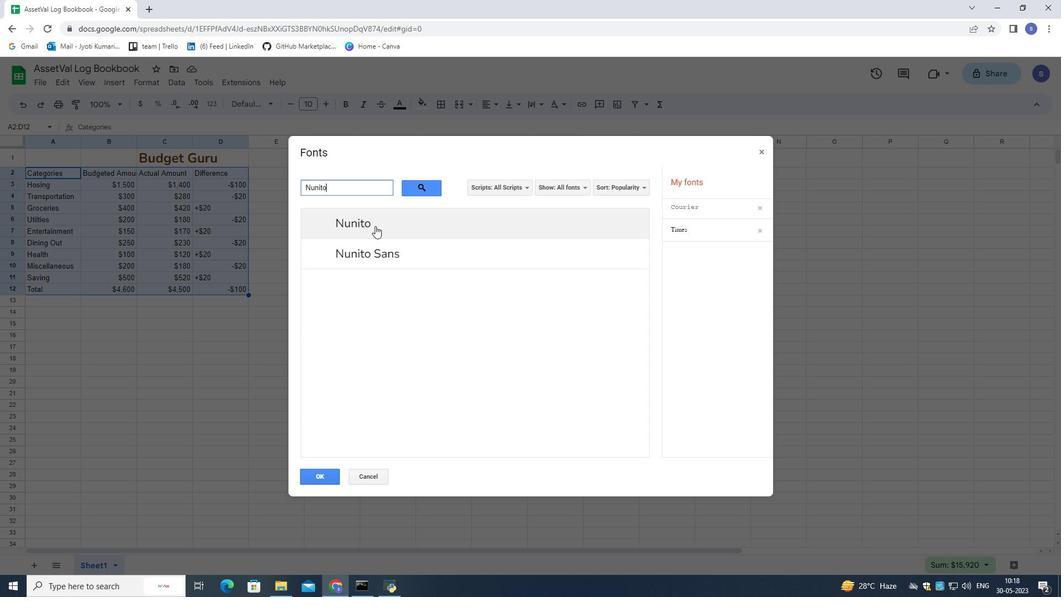 
Action: Mouse moved to (329, 479)
Screenshot: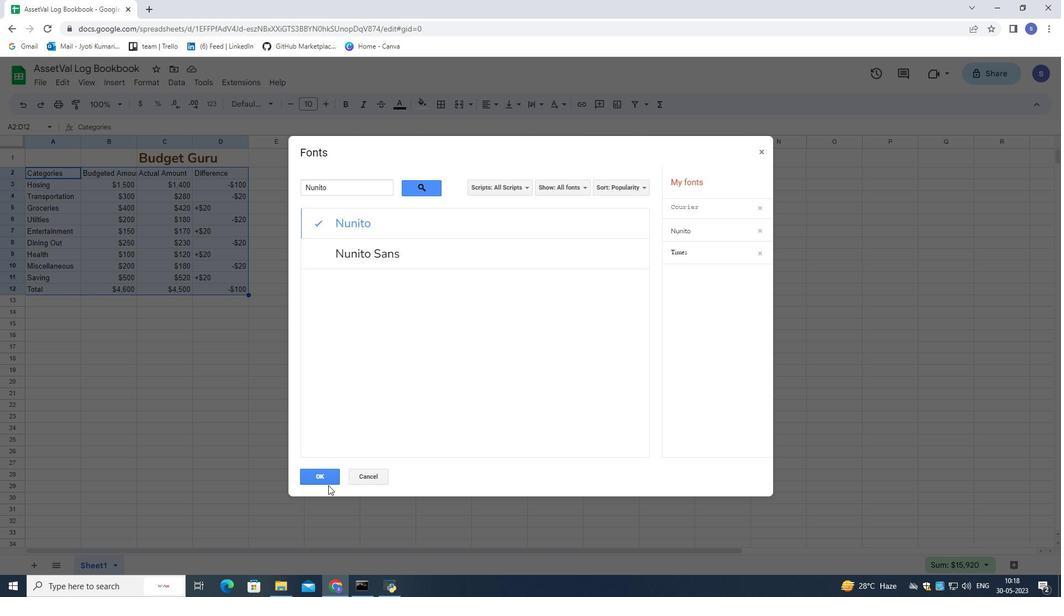 
Action: Mouse pressed left at (329, 479)
Screenshot: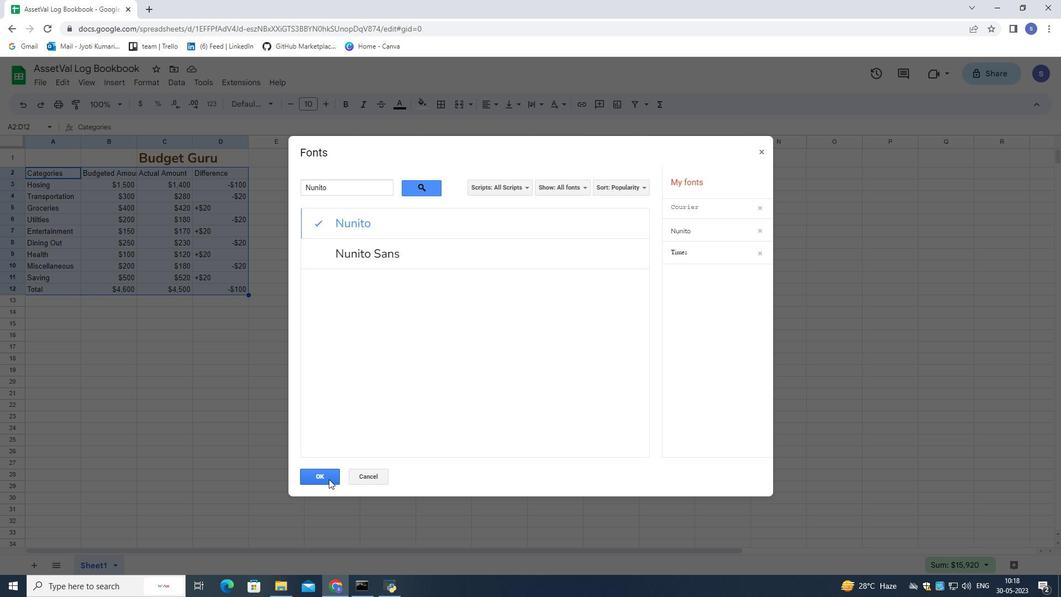 
Action: Mouse moved to (292, 102)
Screenshot: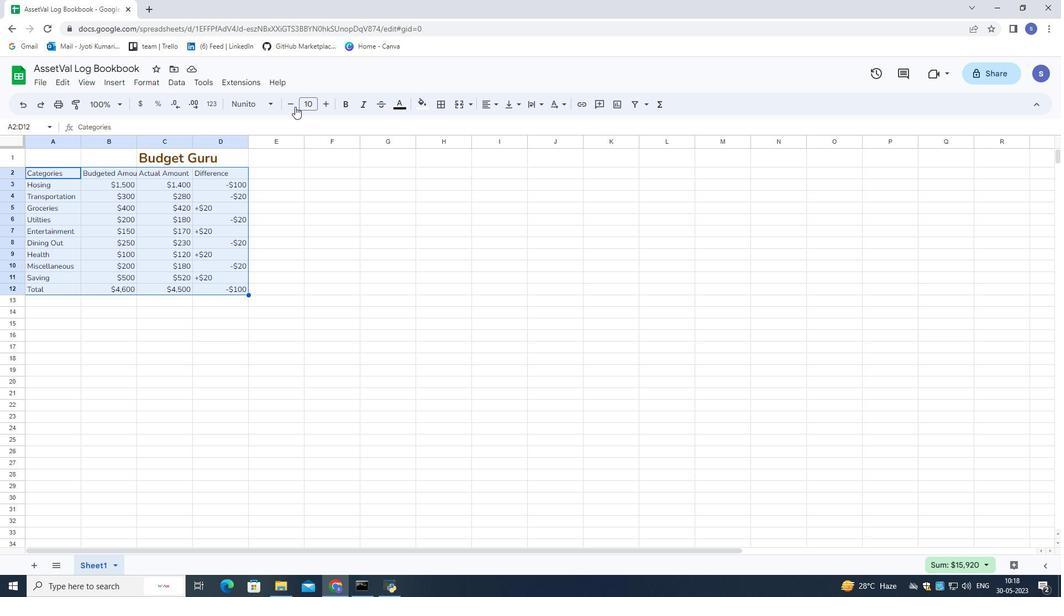 
Action: Mouse pressed left at (292, 102)
Screenshot: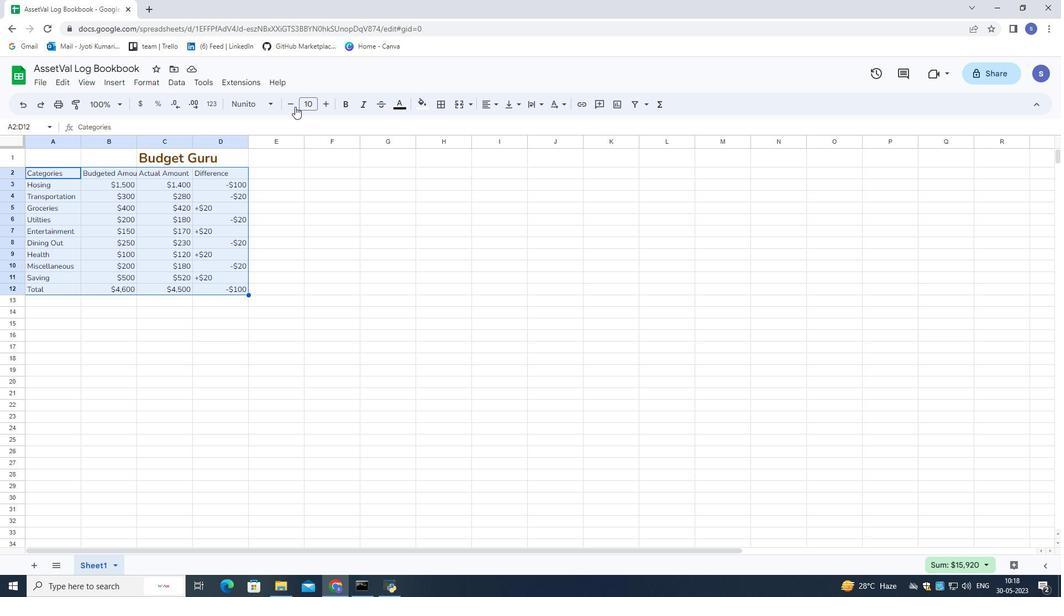 
Action: Mouse moved to (208, 329)
Screenshot: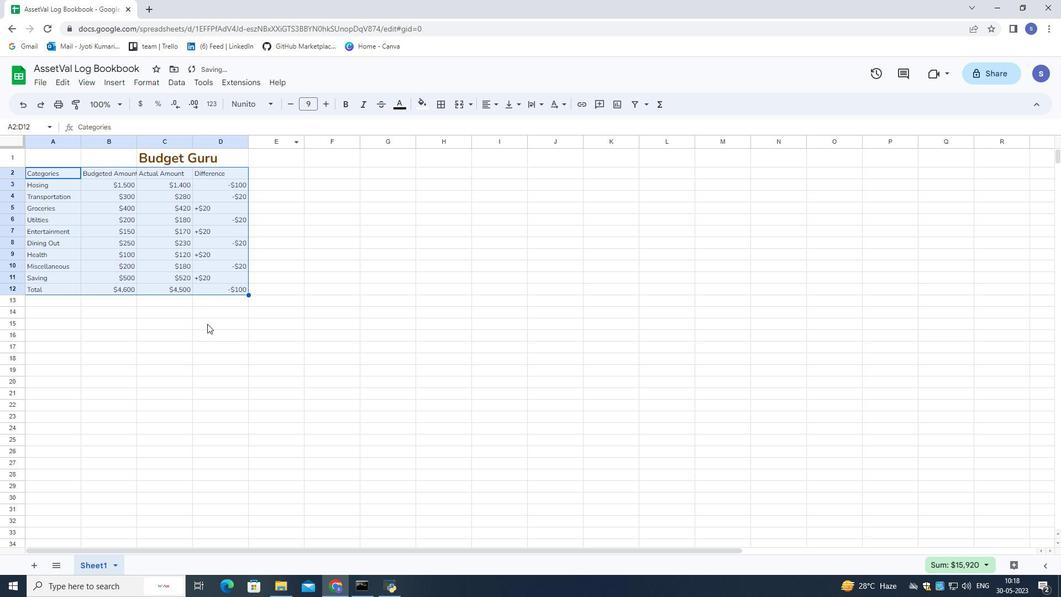 
Action: Mouse pressed left at (208, 329)
Screenshot: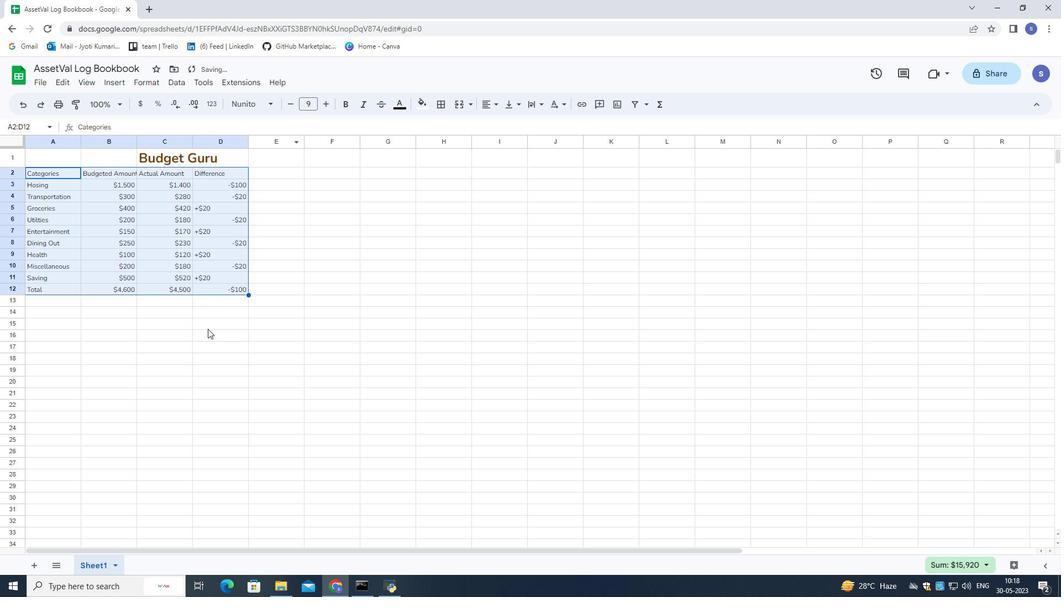 
Action: Mouse moved to (50, 154)
Screenshot: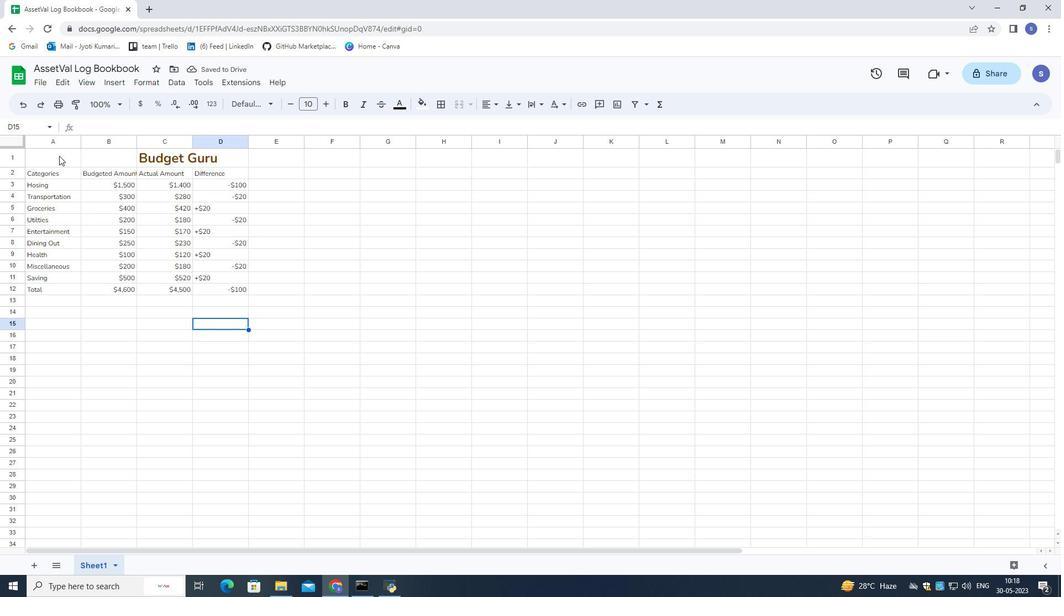 
Action: Mouse pressed left at (50, 154)
Screenshot: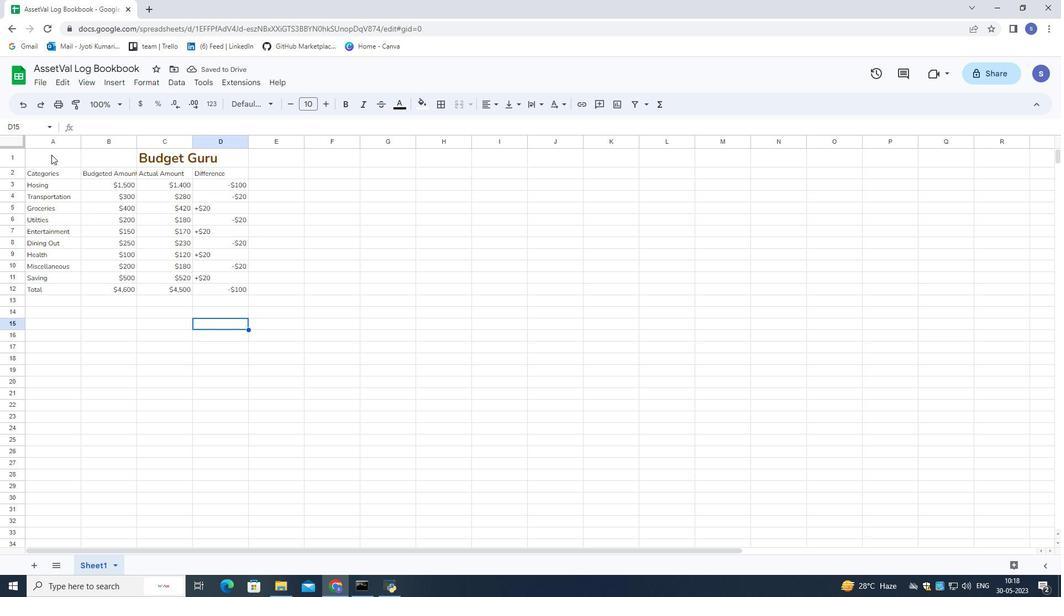 
Action: Mouse moved to (496, 103)
Screenshot: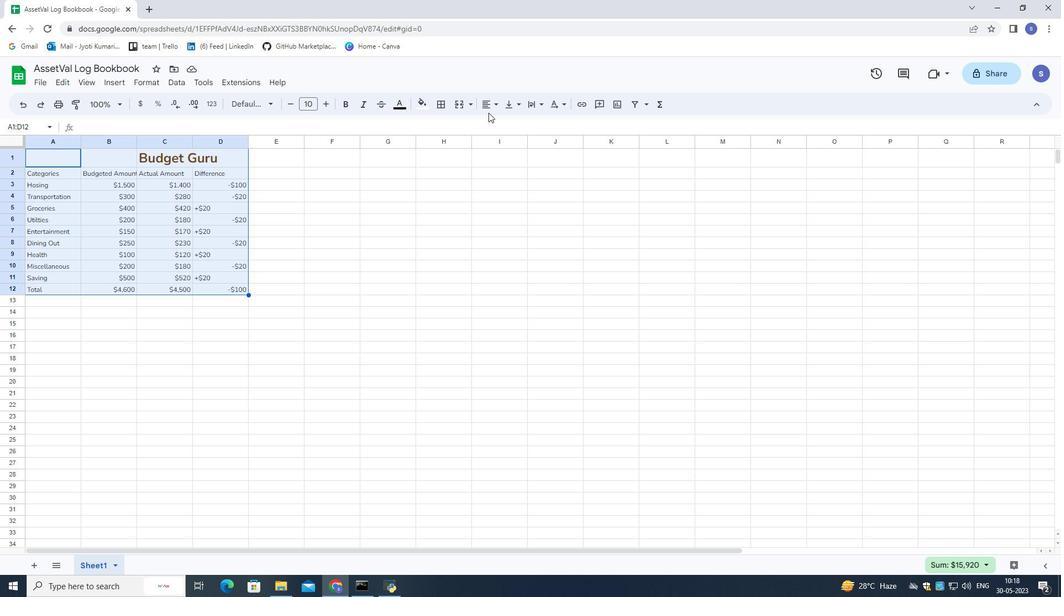 
Action: Mouse pressed left at (496, 103)
Screenshot: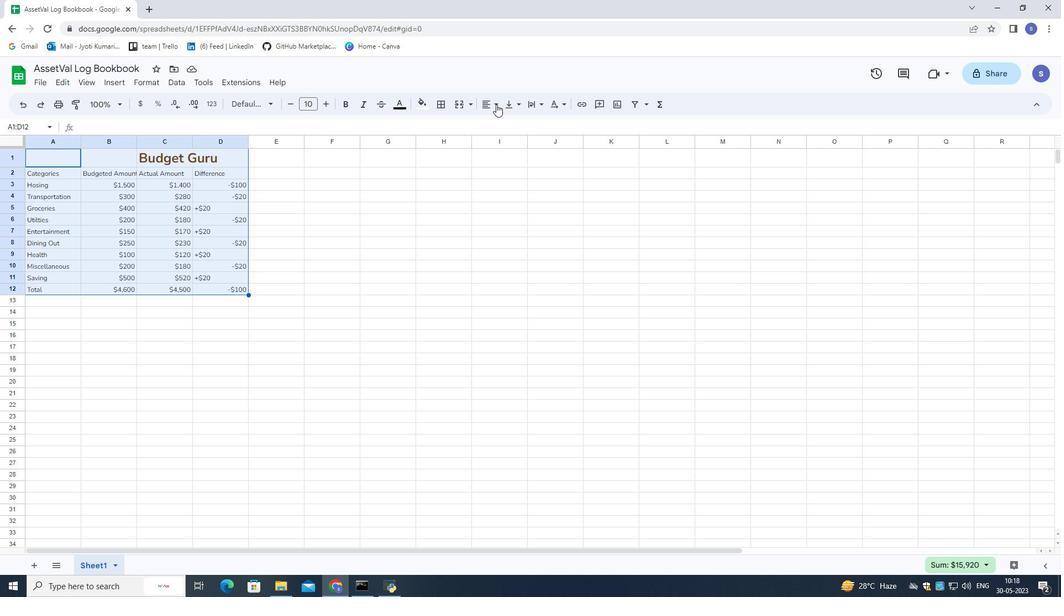 
Action: Mouse moved to (487, 124)
Screenshot: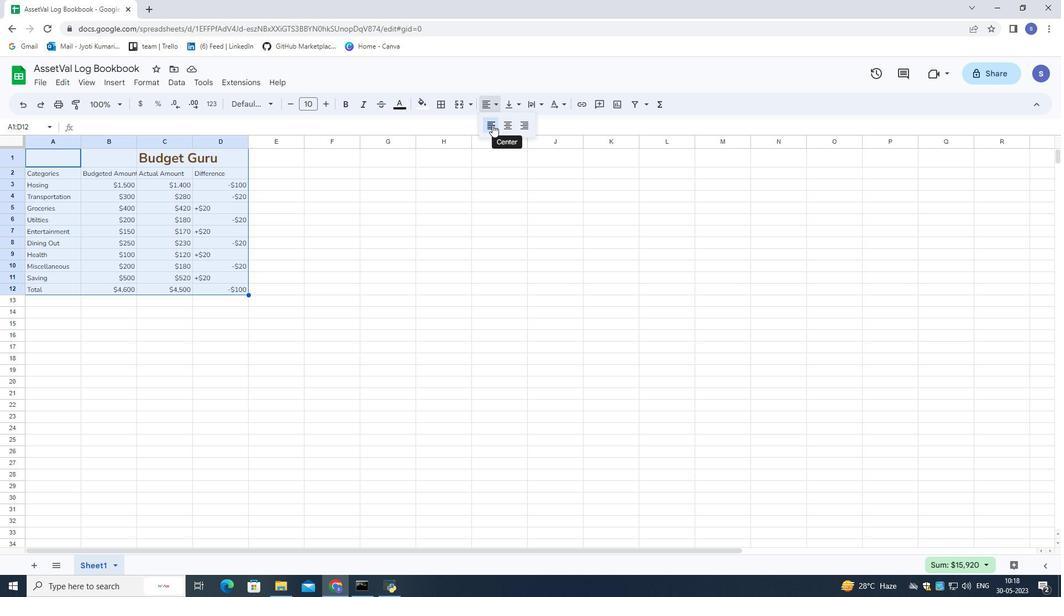 
Action: Mouse pressed left at (487, 124)
Screenshot: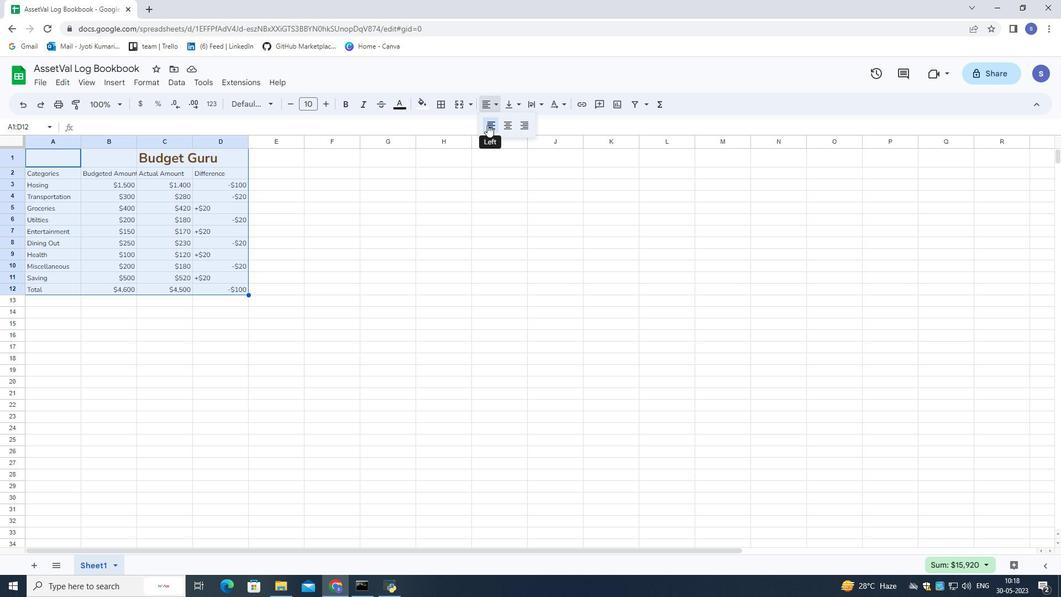 
Action: Mouse moved to (332, 223)
Screenshot: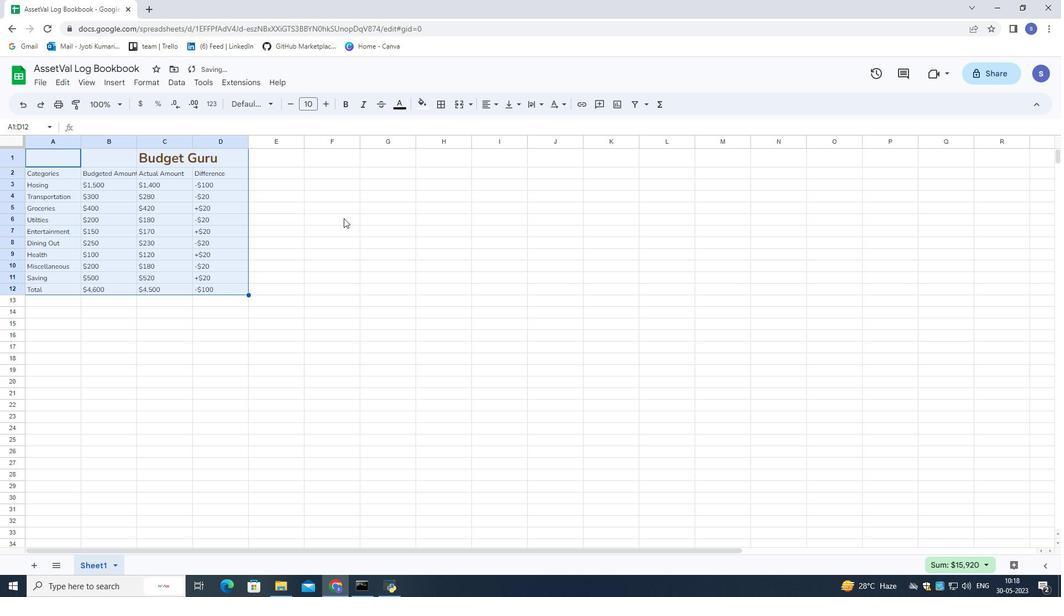 
Action: Mouse pressed left at (332, 223)
Screenshot: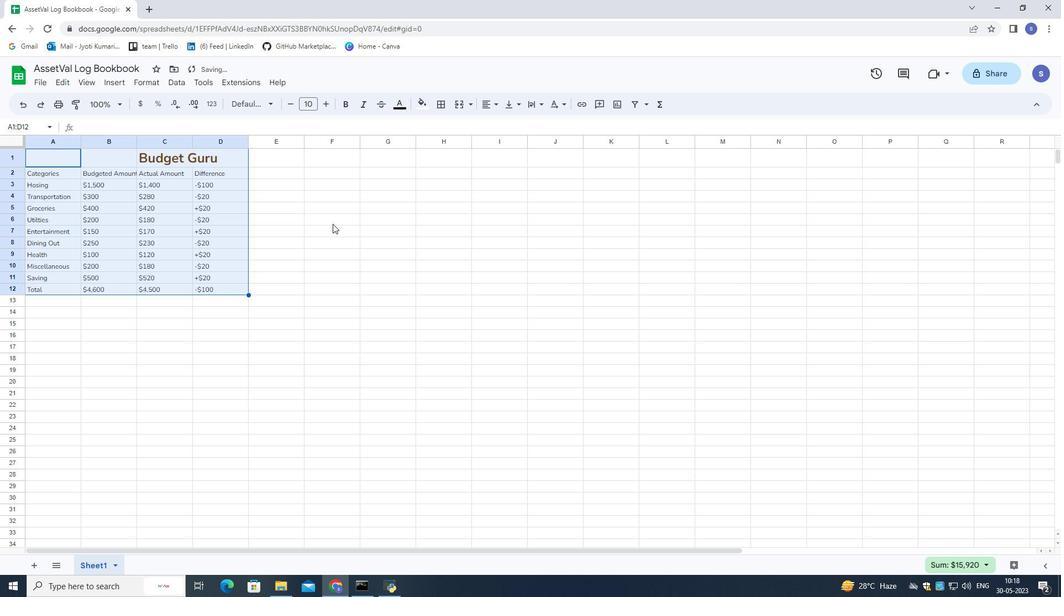 
Action: Mouse moved to (243, 199)
Screenshot: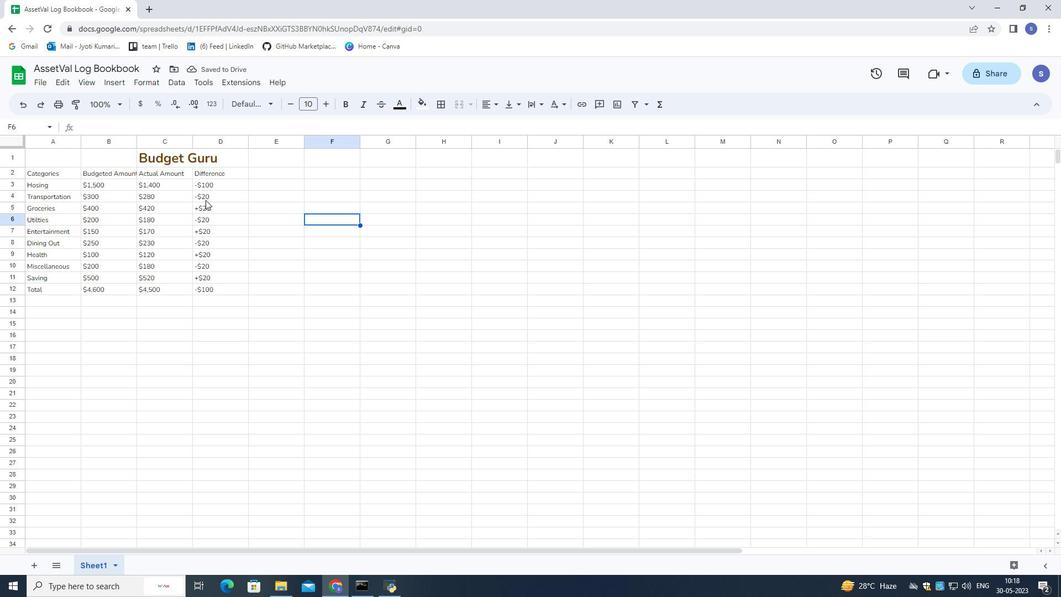 
Action: Mouse pressed left at (243, 199)
Screenshot: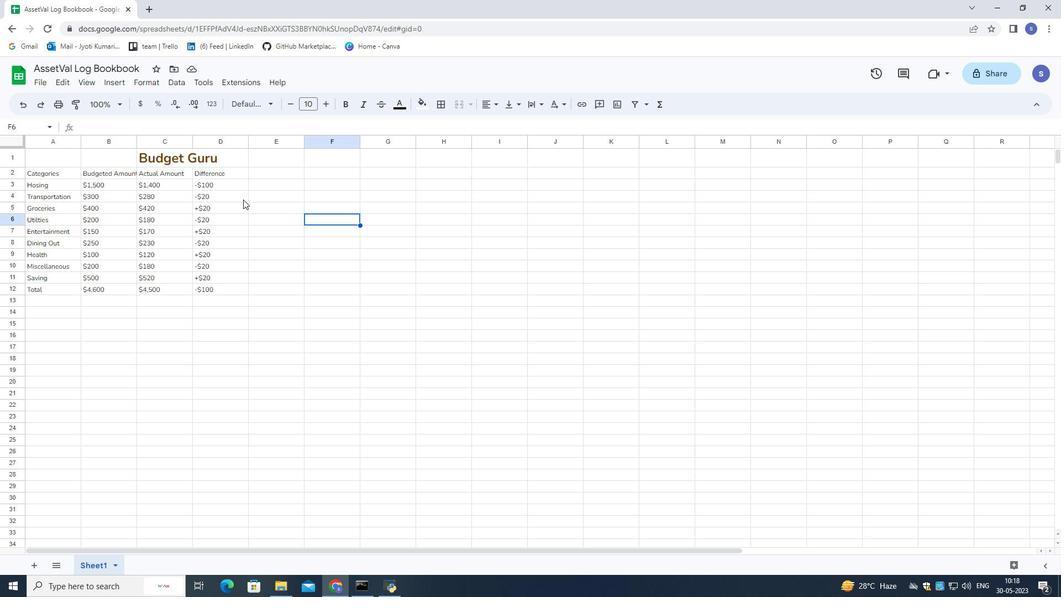 
Action: Mouse moved to (247, 262)
Screenshot: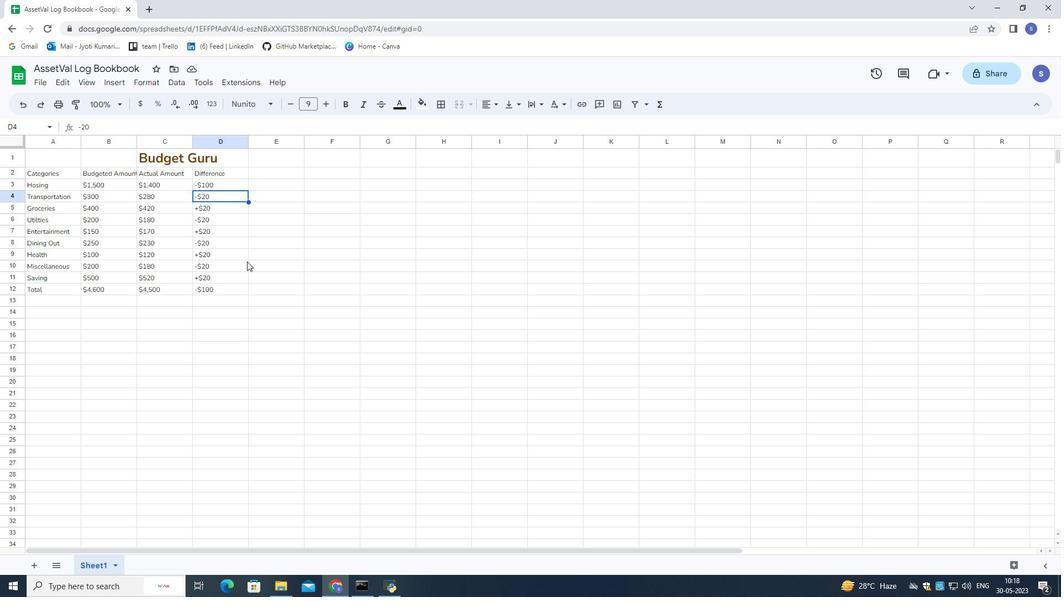 
Action: Mouse pressed left at (247, 262)
Screenshot: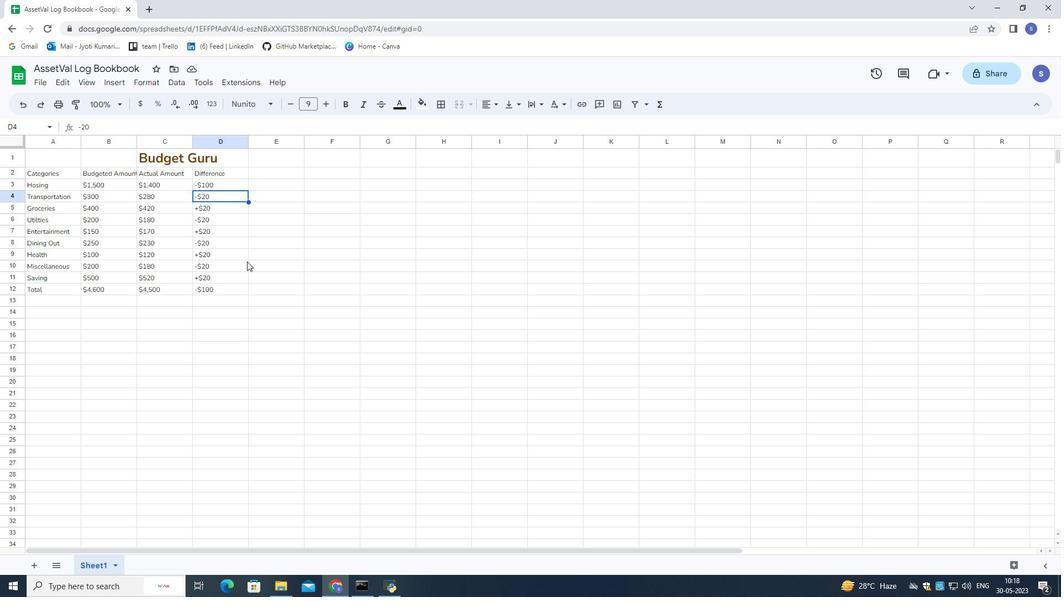 
Action: Mouse moved to (235, 309)
Screenshot: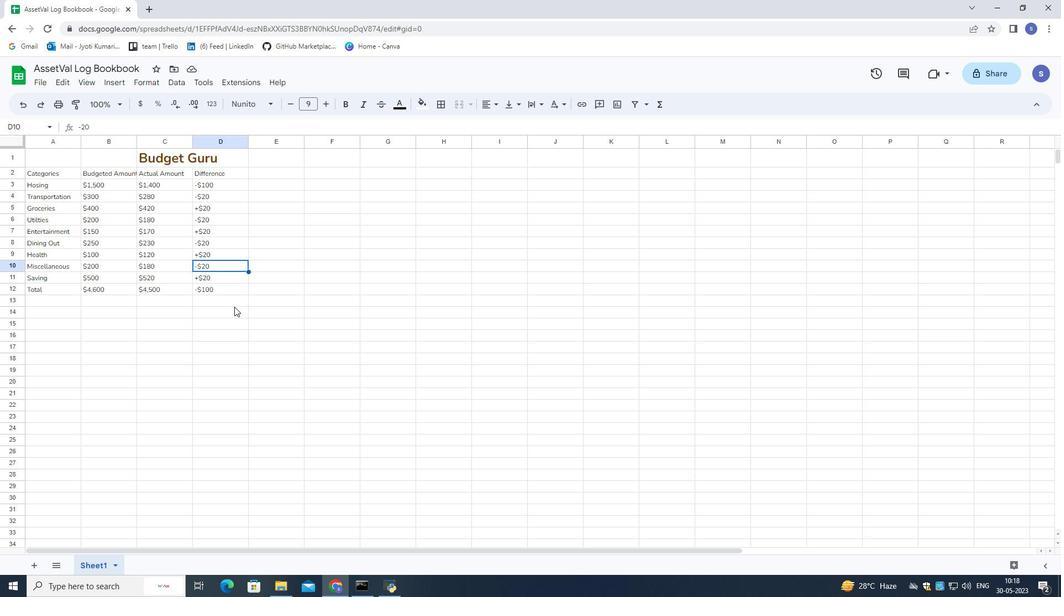 
Action: Mouse pressed left at (235, 309)
Screenshot: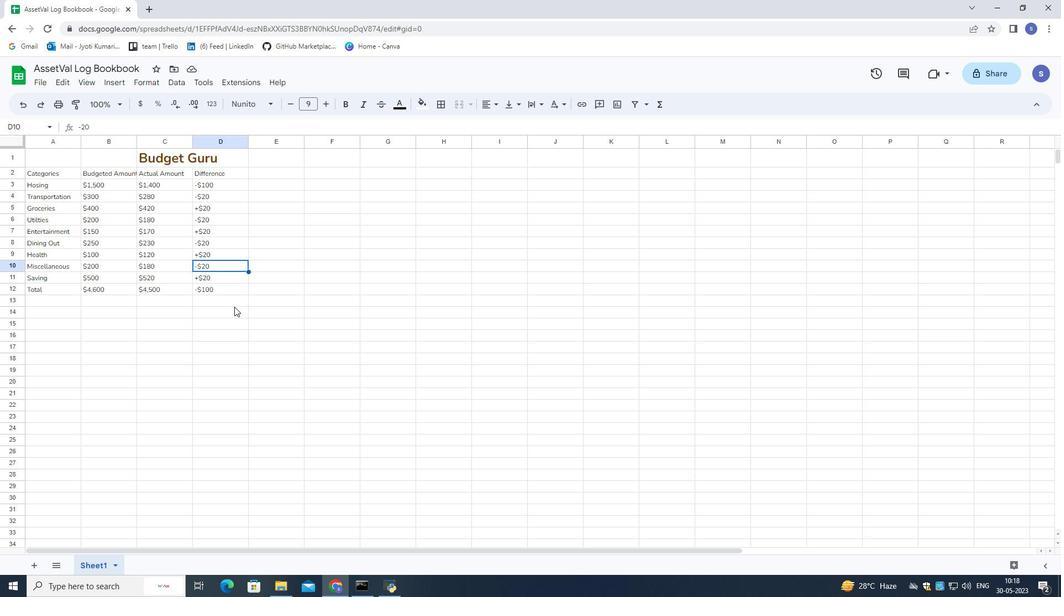 
Action: Mouse moved to (237, 349)
Screenshot: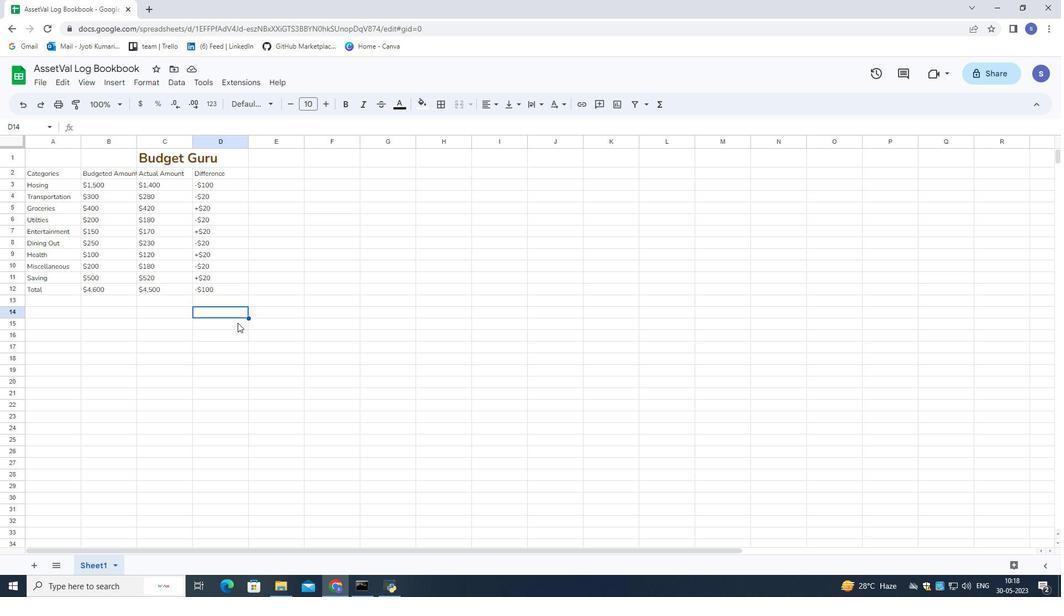
